 Task: In the Company uoregon.edu, schedule a meeting with title: 'Collaborative Discussion', Select date: '28 September, 2023', select start time: 3:00:PM. Add location on call (786) 555-4415 with meeting description: For further discussion on products, kindly join the meeting. Add attendees from company's contact and save.. Logged in from softage.10@softage.net
Action: Mouse moved to (91, 74)
Screenshot: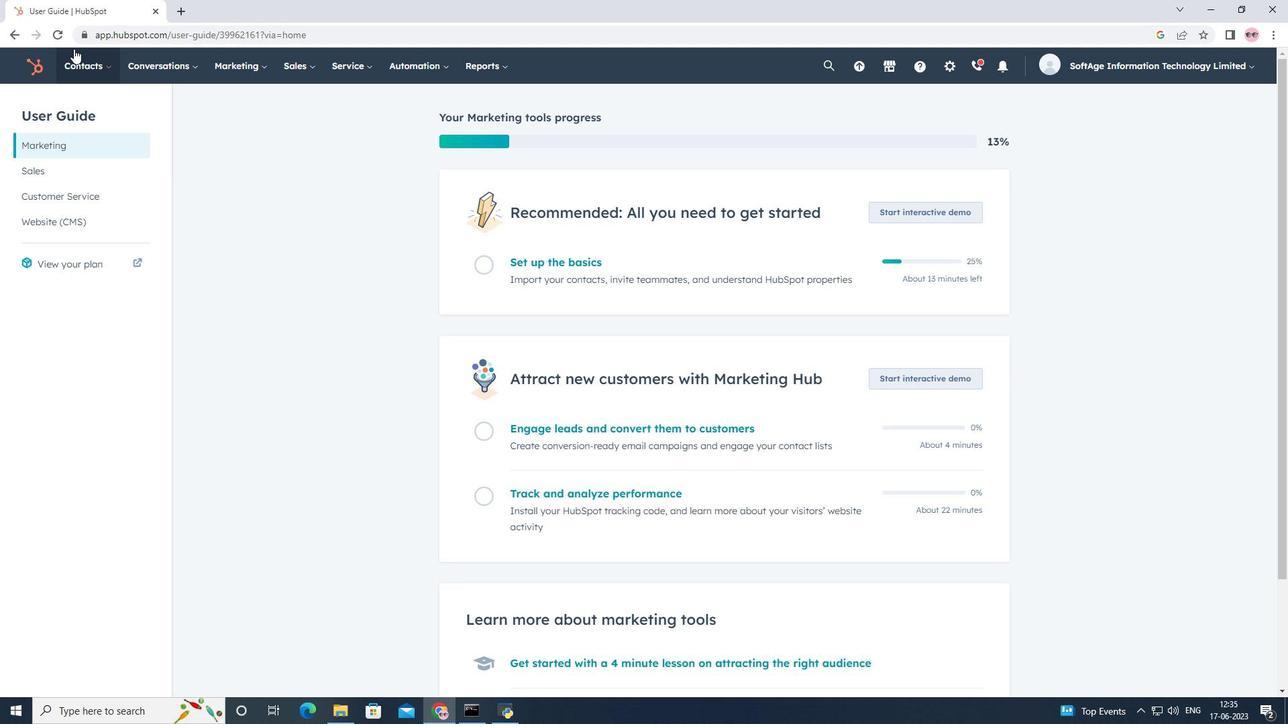 
Action: Mouse pressed left at (91, 74)
Screenshot: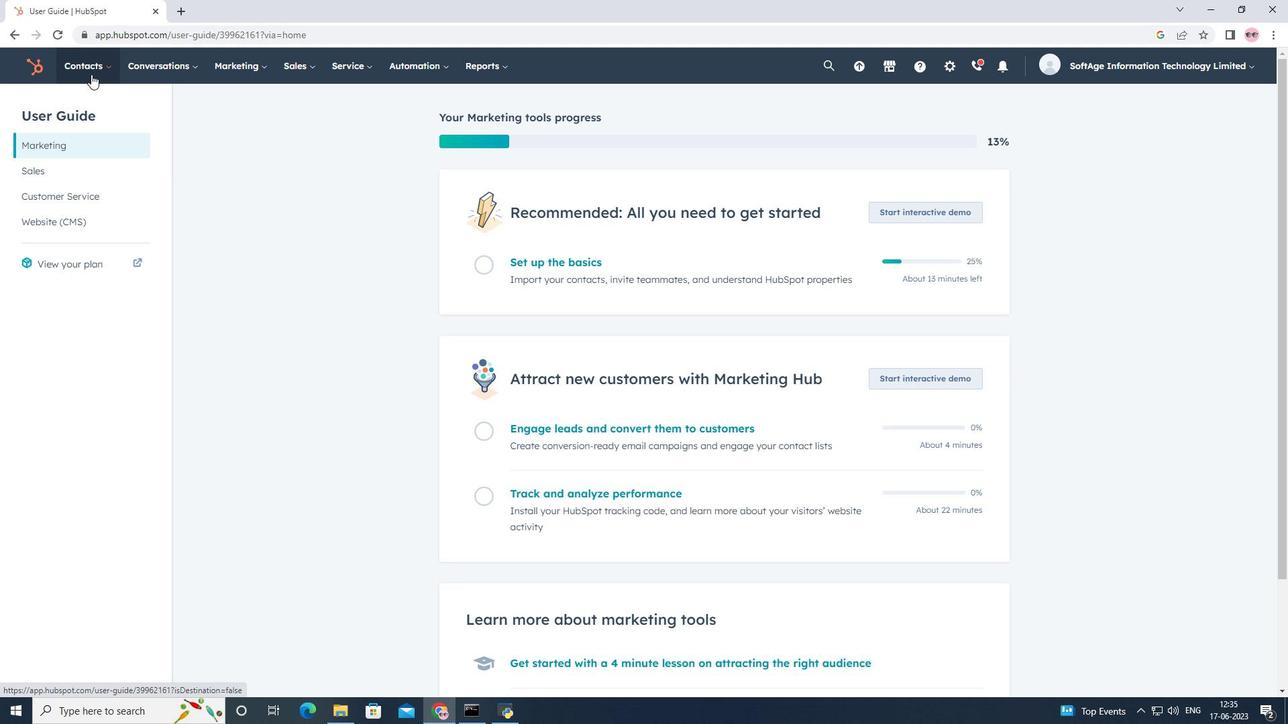 
Action: Mouse moved to (104, 128)
Screenshot: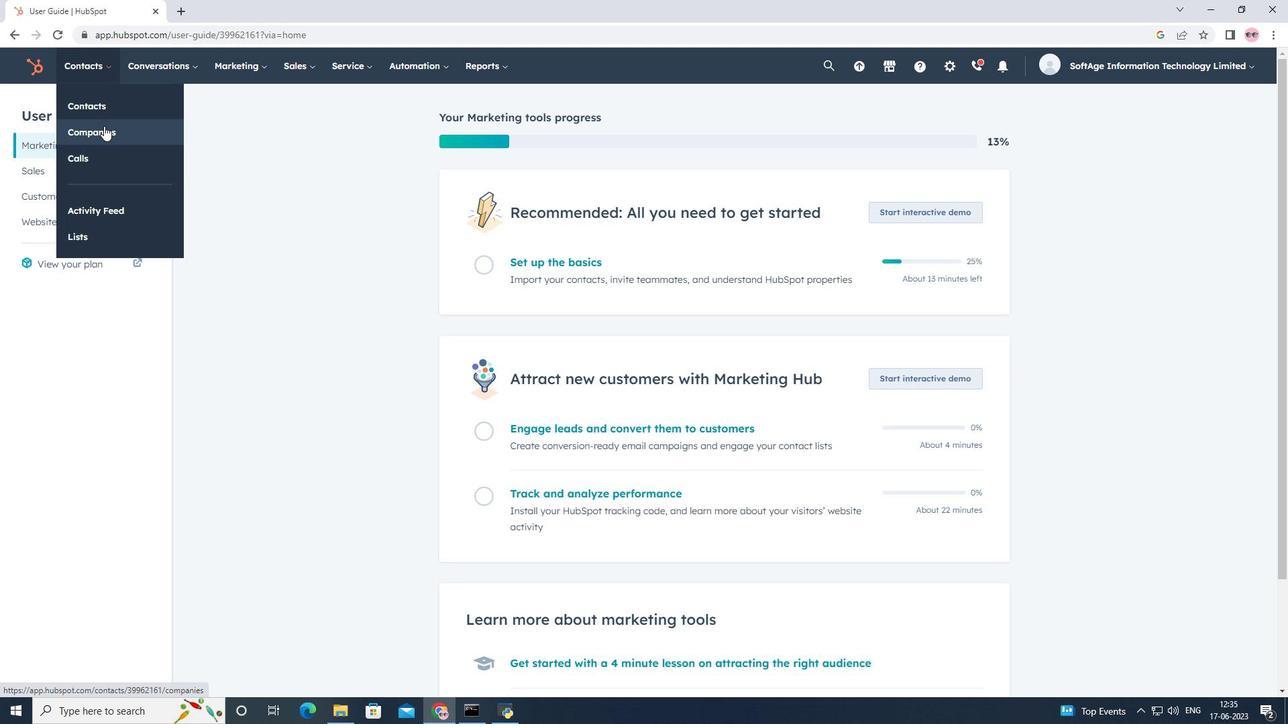 
Action: Mouse pressed left at (104, 128)
Screenshot: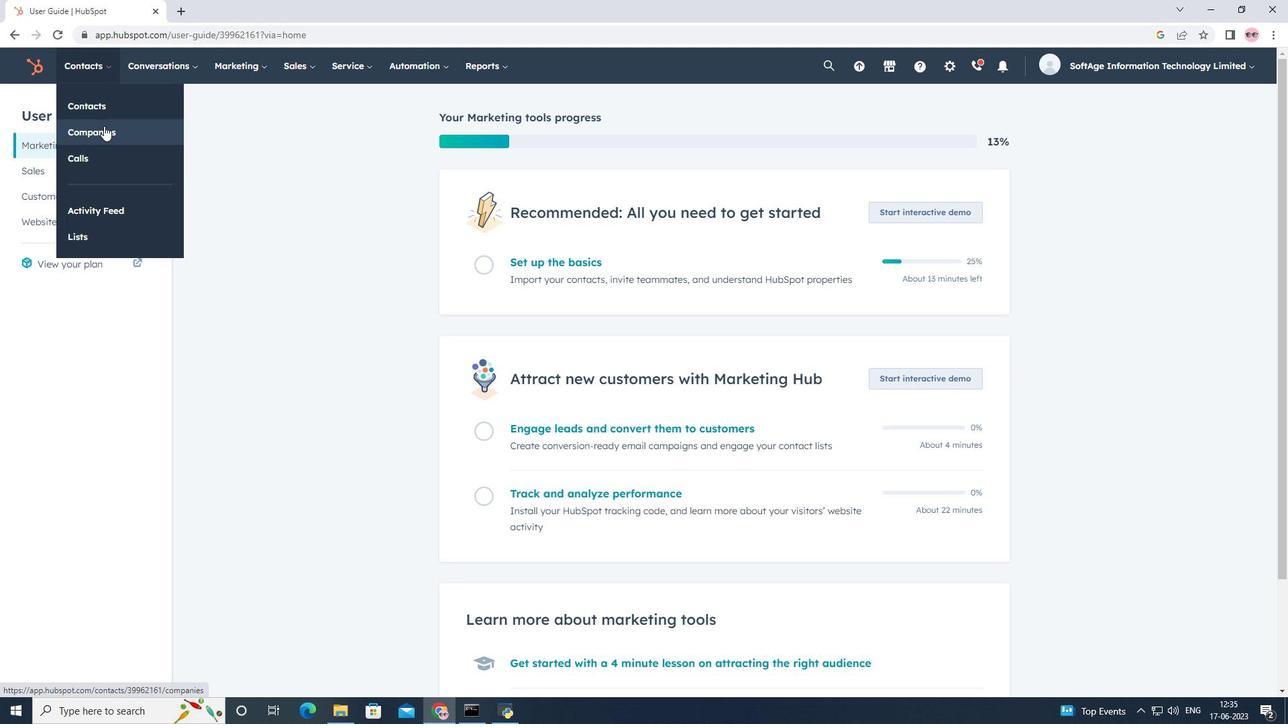 
Action: Mouse moved to (120, 219)
Screenshot: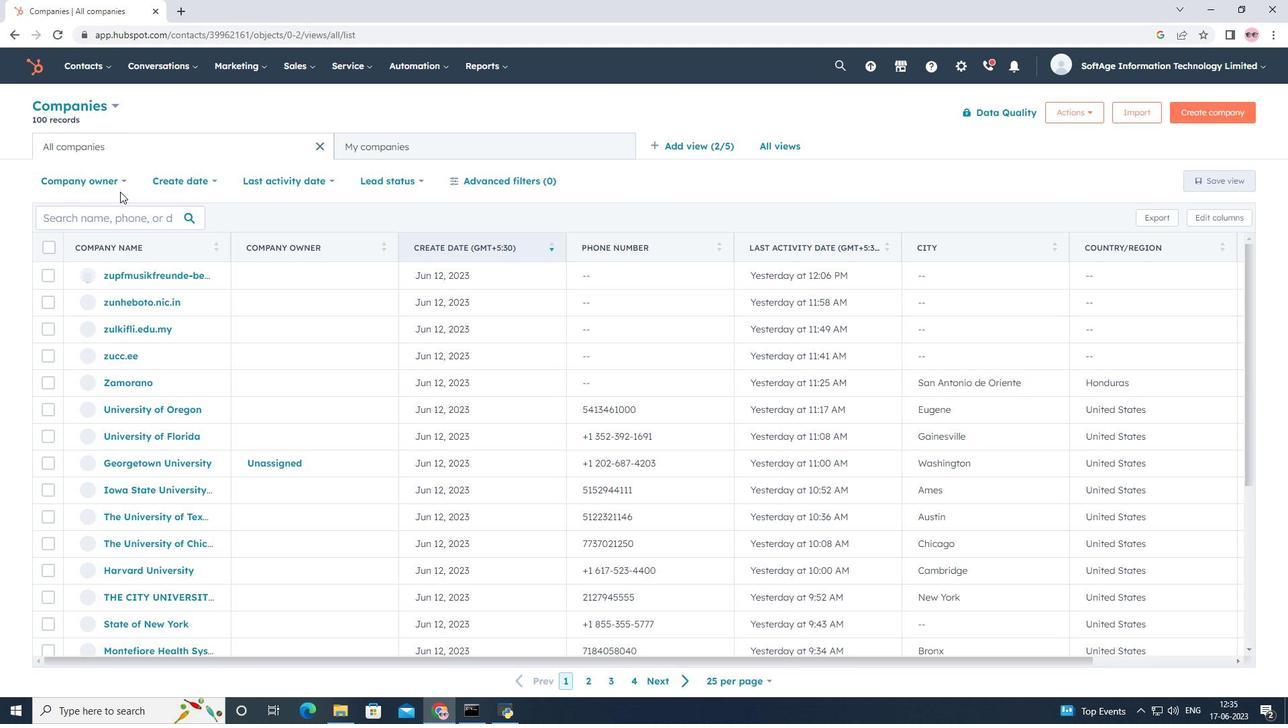 
Action: Mouse pressed left at (120, 219)
Screenshot: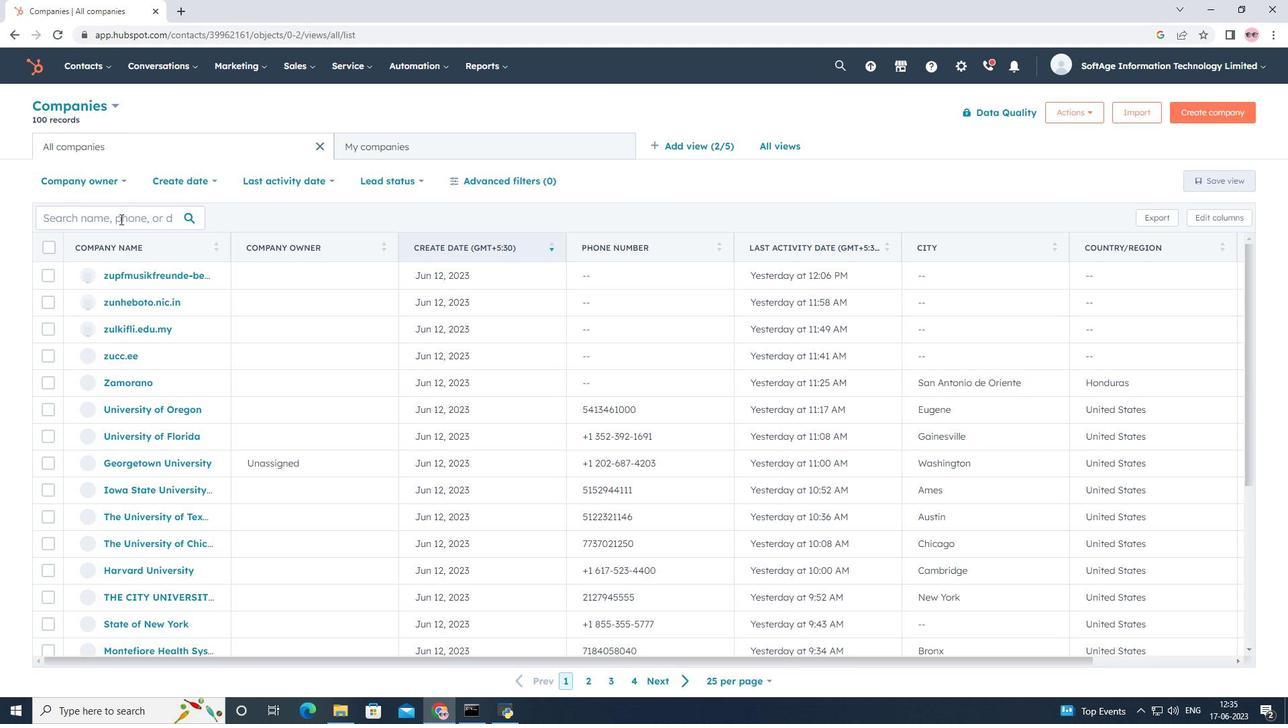 
Action: Key pressed <Key.shift>Uoregon.edu
Screenshot: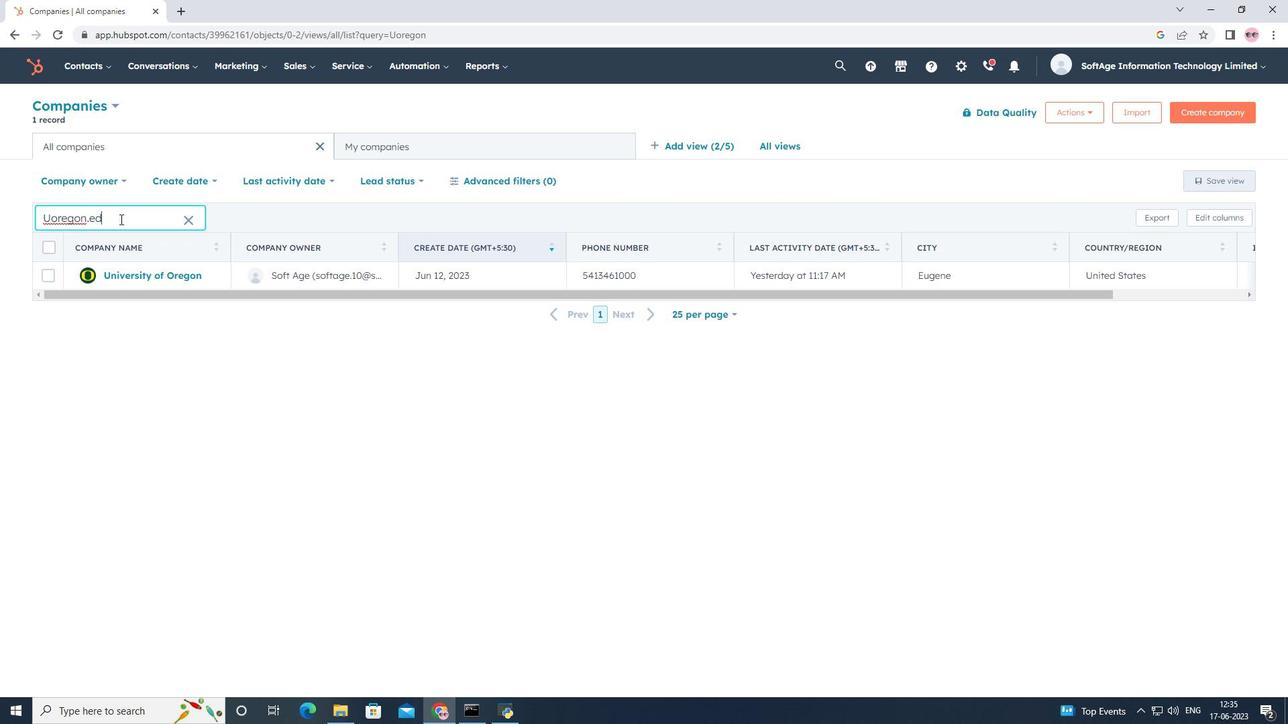 
Action: Mouse moved to (119, 275)
Screenshot: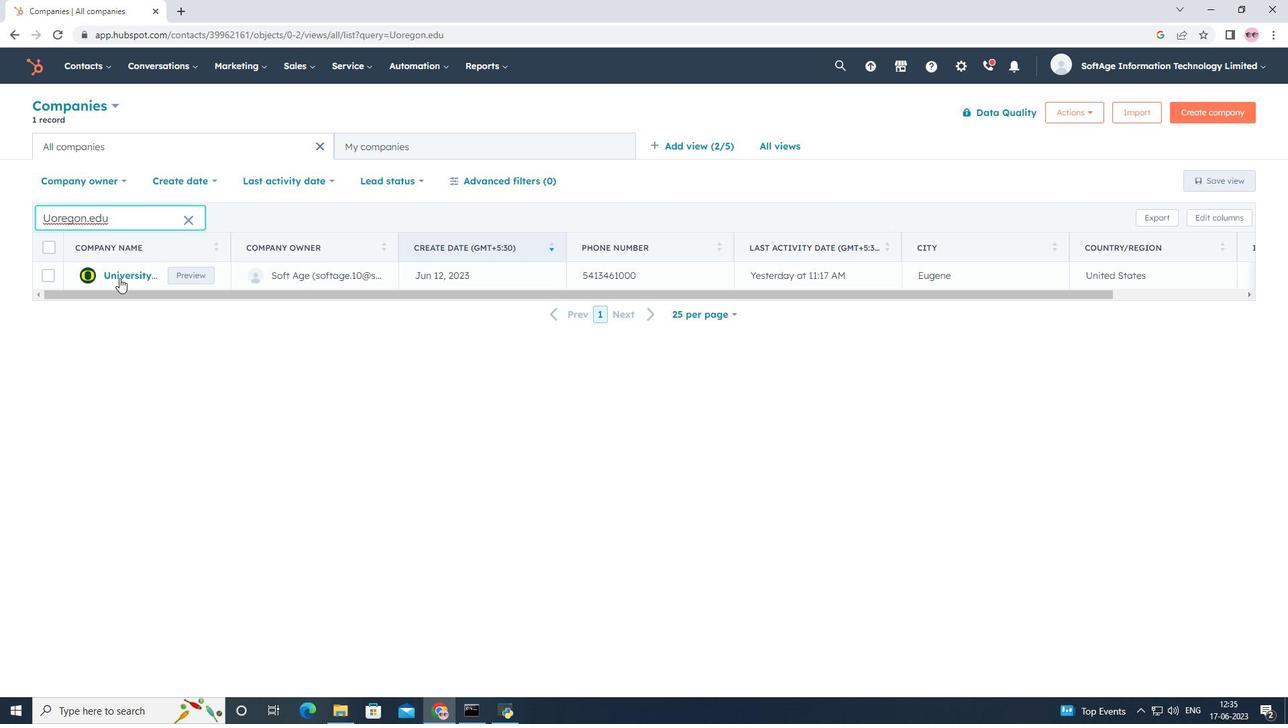 
Action: Mouse pressed left at (119, 275)
Screenshot: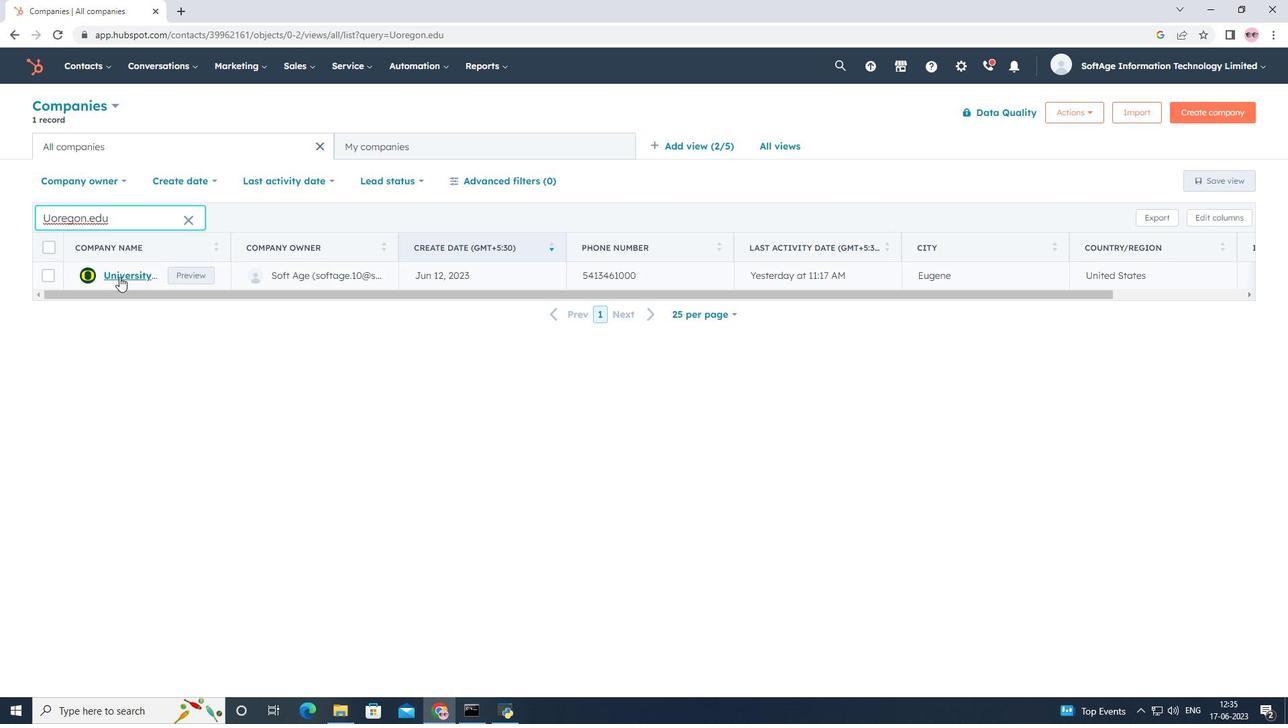 
Action: Mouse moved to (216, 232)
Screenshot: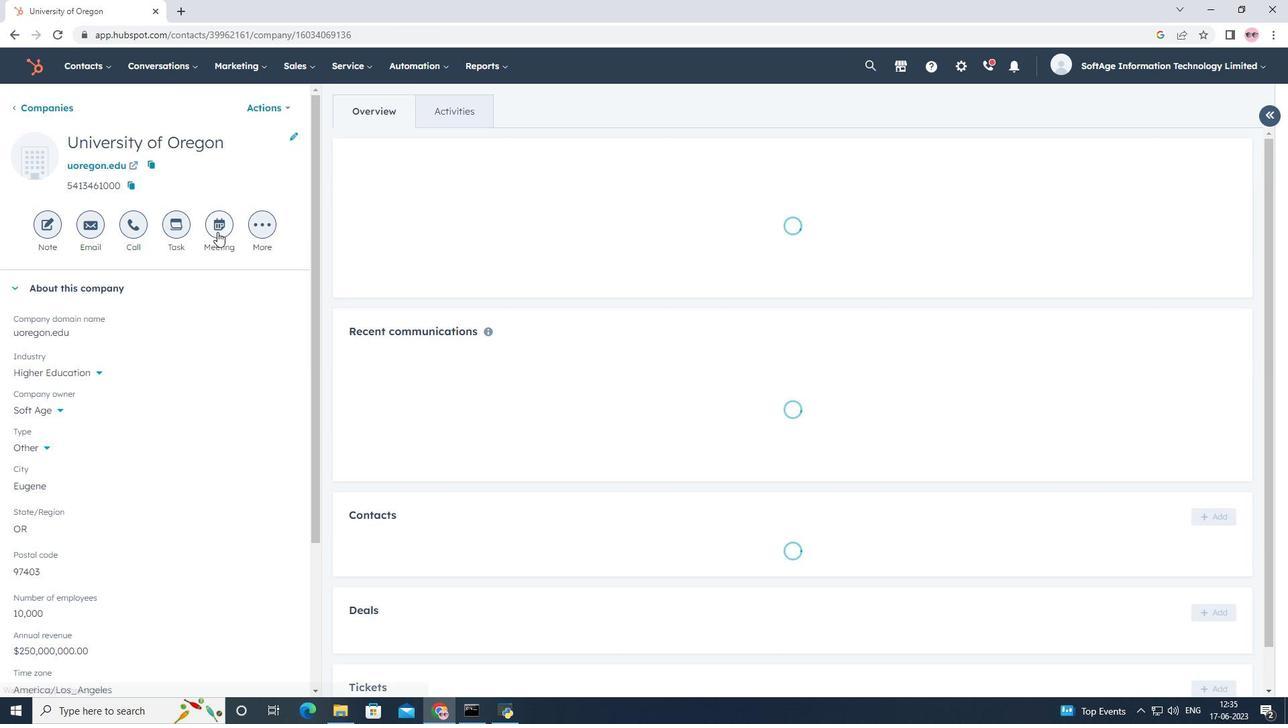 
Action: Mouse pressed left at (216, 232)
Screenshot: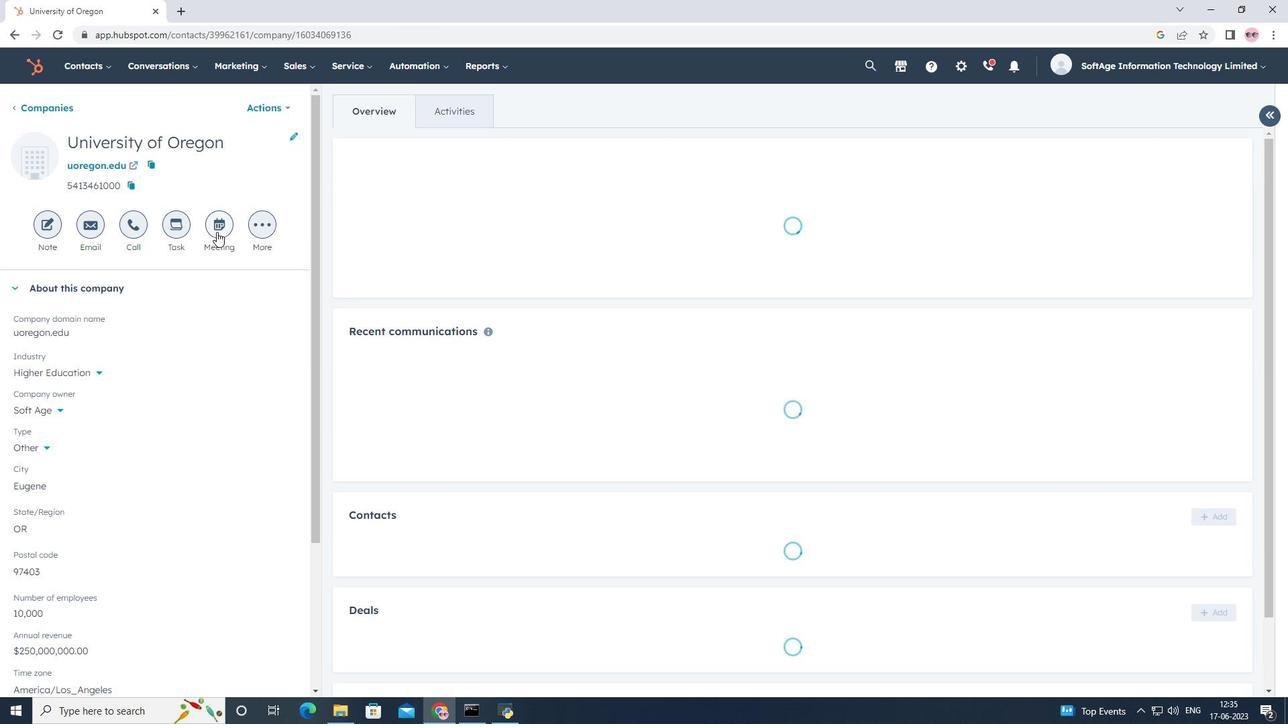 
Action: Mouse moved to (289, 215)
Screenshot: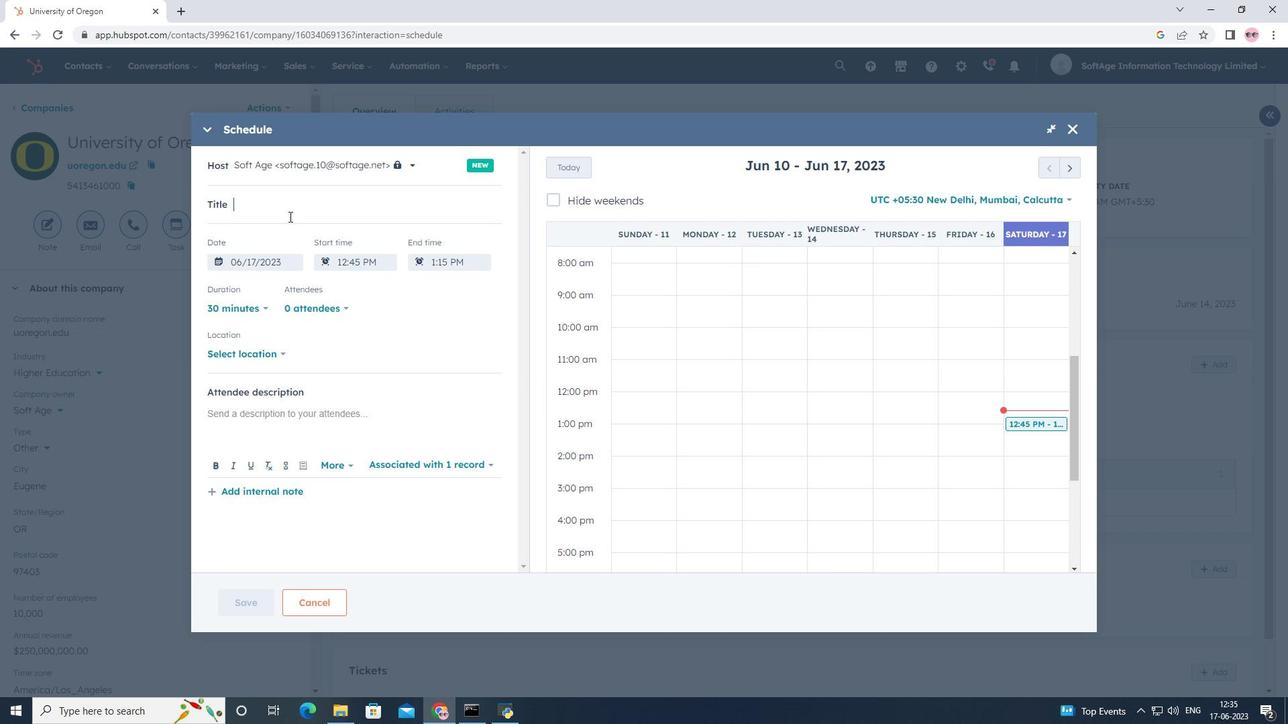 
Action: Mouse pressed left at (289, 215)
Screenshot: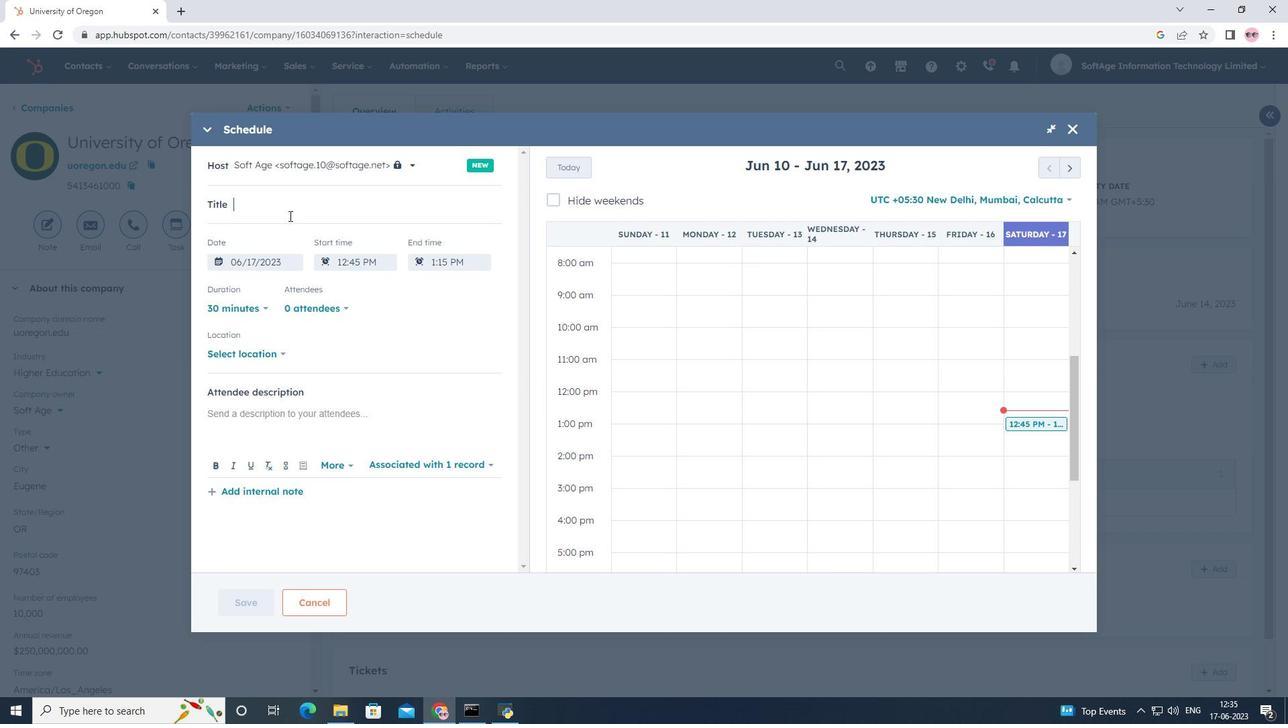 
Action: Key pressed <Key.shift>Collaborative<Key.space><Key.shift>discussion
Screenshot: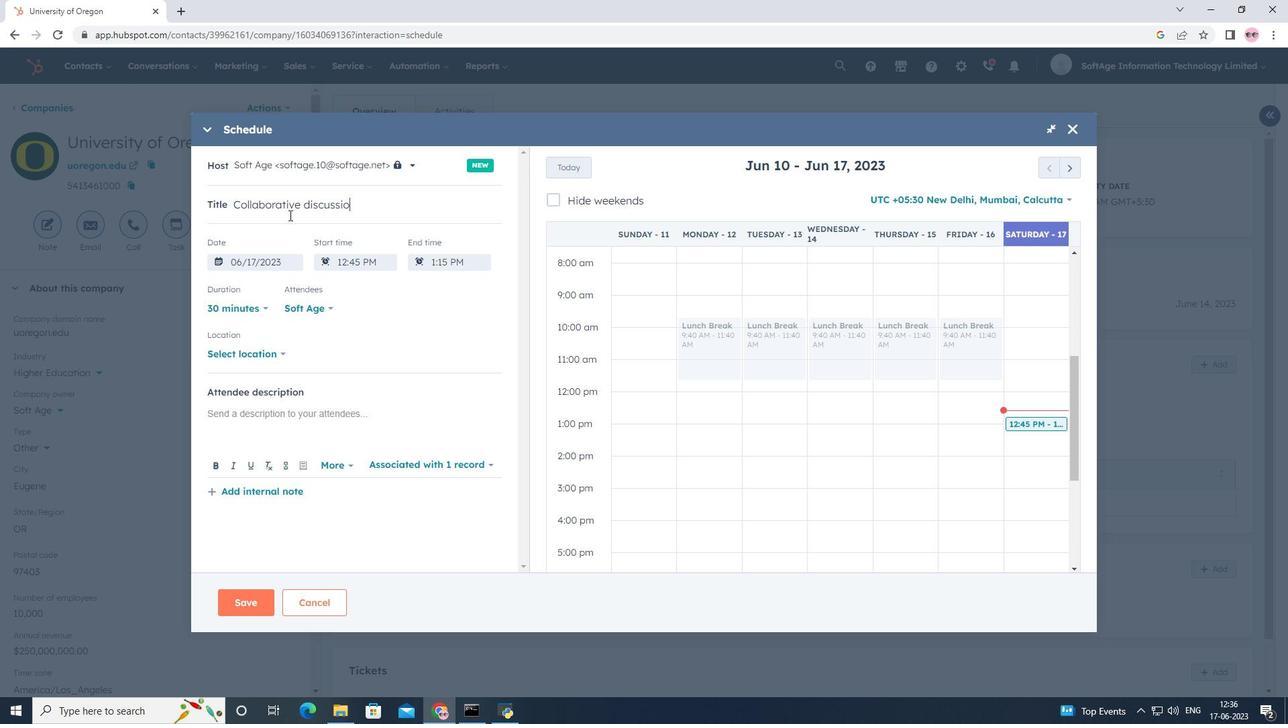
Action: Mouse moved to (1063, 164)
Screenshot: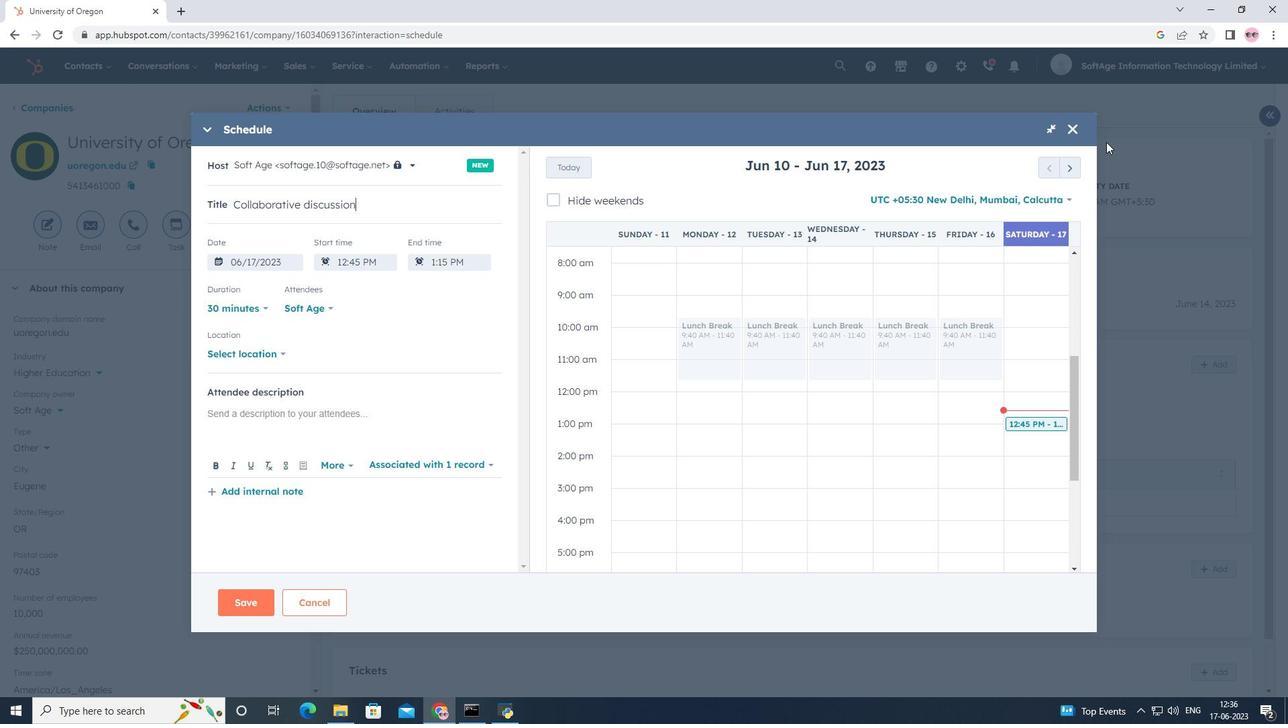 
Action: Mouse pressed left at (1063, 164)
Screenshot: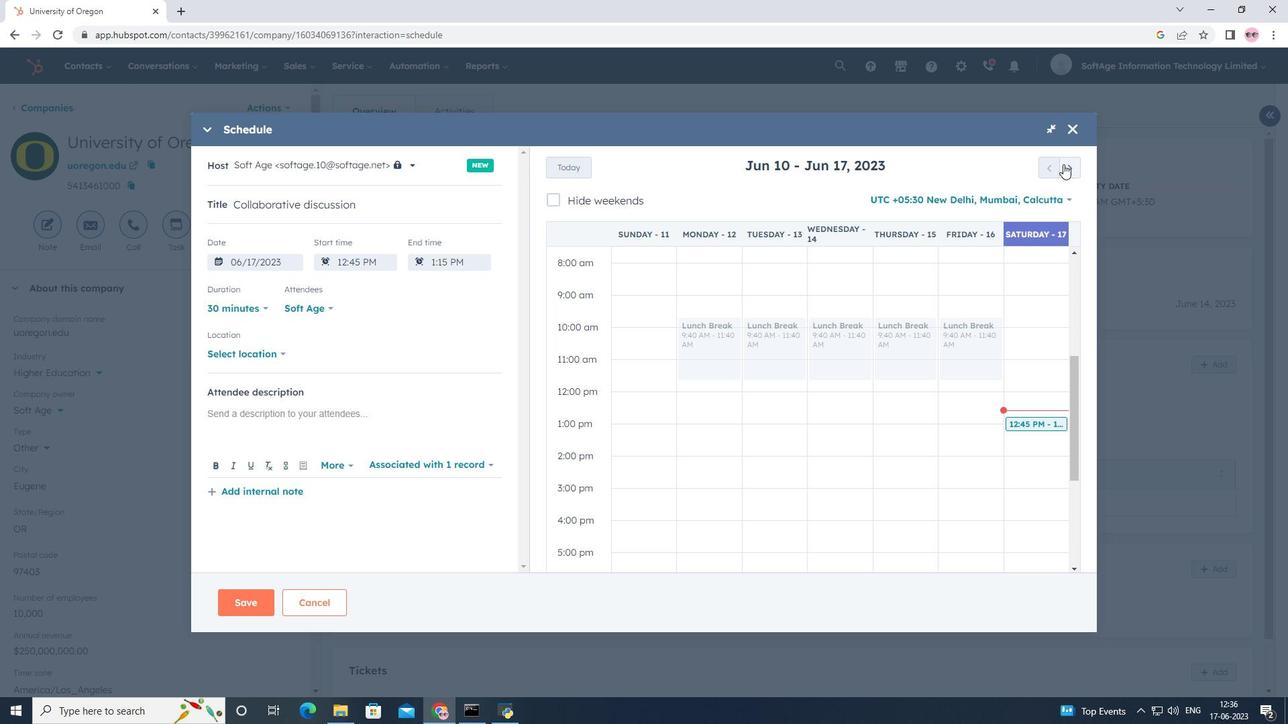 
Action: Mouse pressed left at (1063, 164)
Screenshot: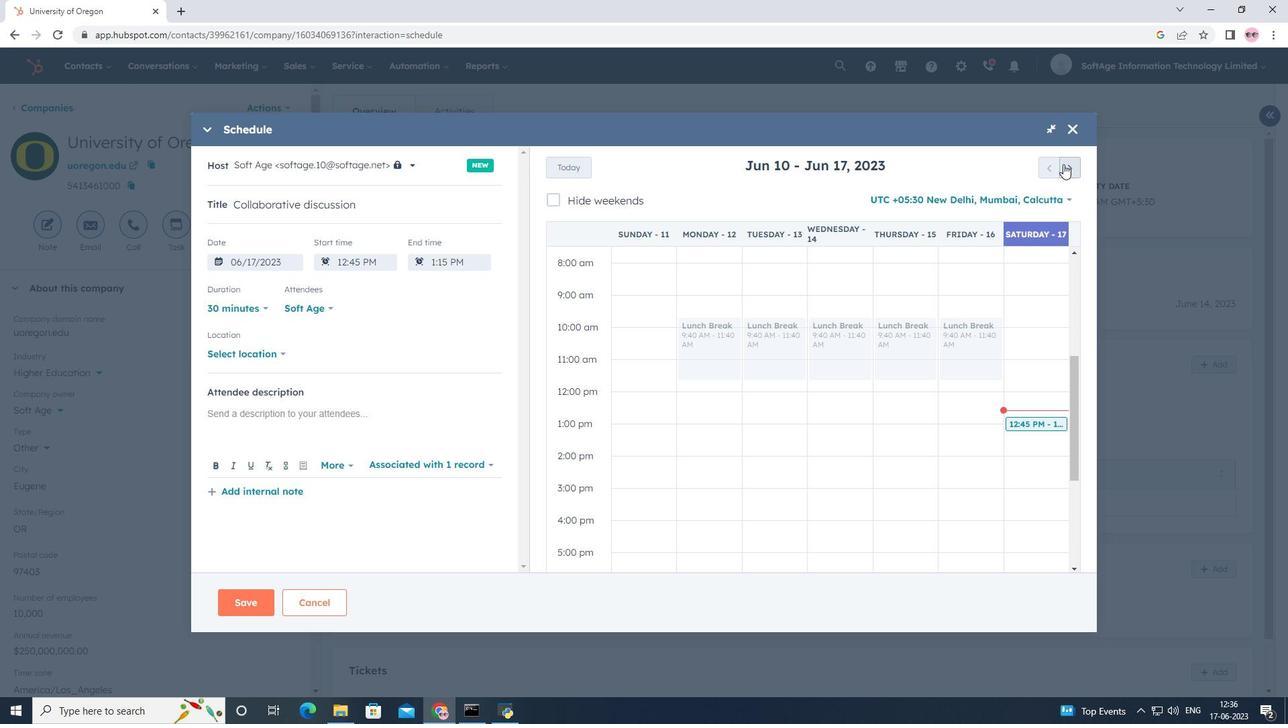 
Action: Mouse pressed left at (1063, 164)
Screenshot: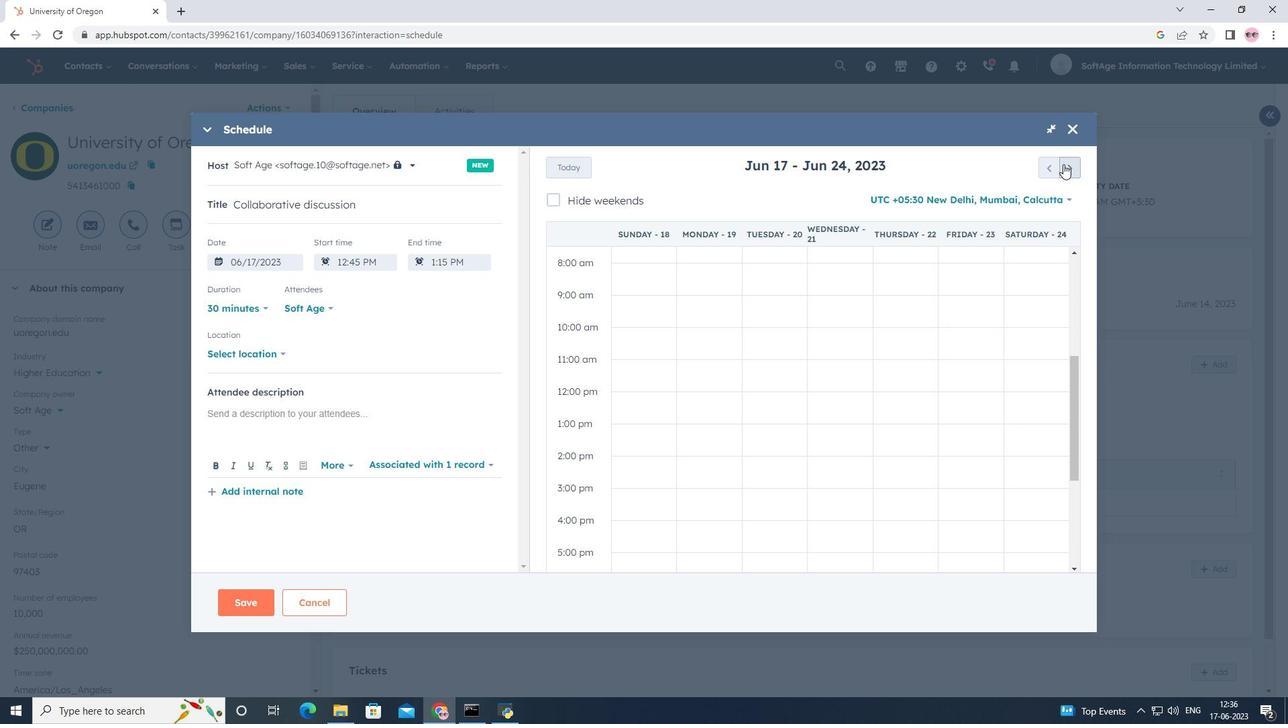 
Action: Mouse pressed left at (1063, 164)
Screenshot: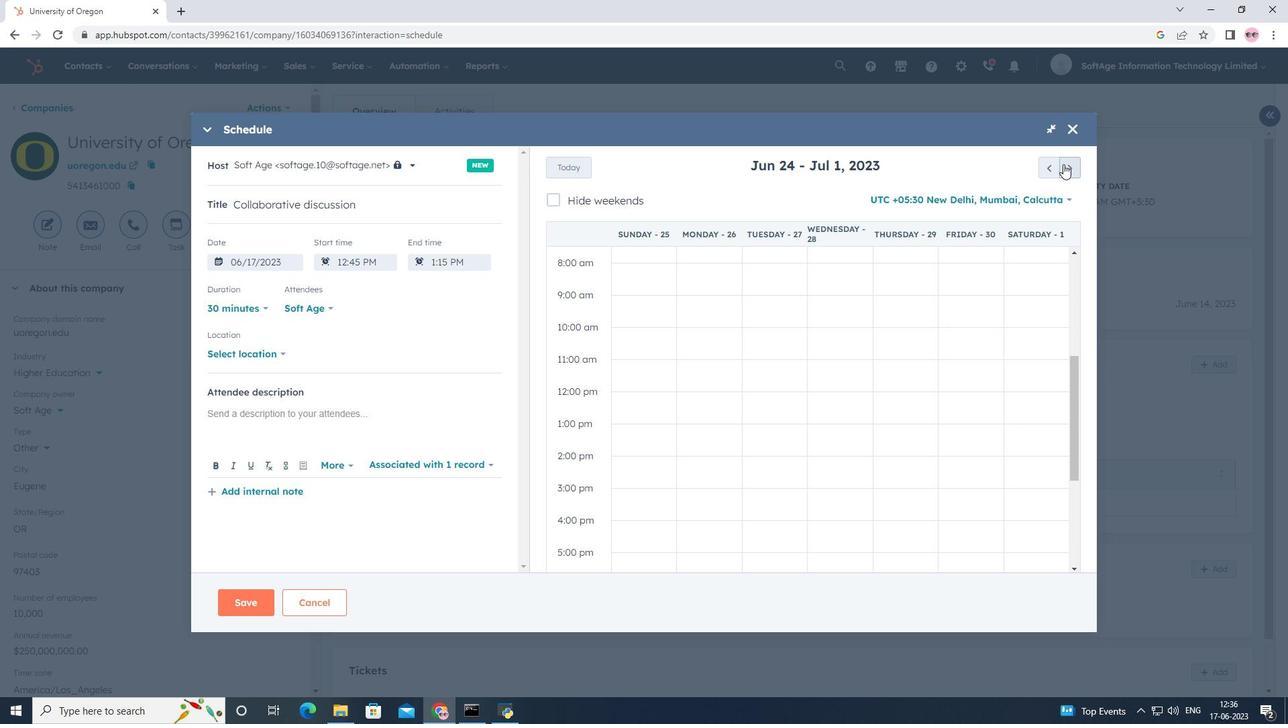 
Action: Mouse pressed left at (1063, 164)
Screenshot: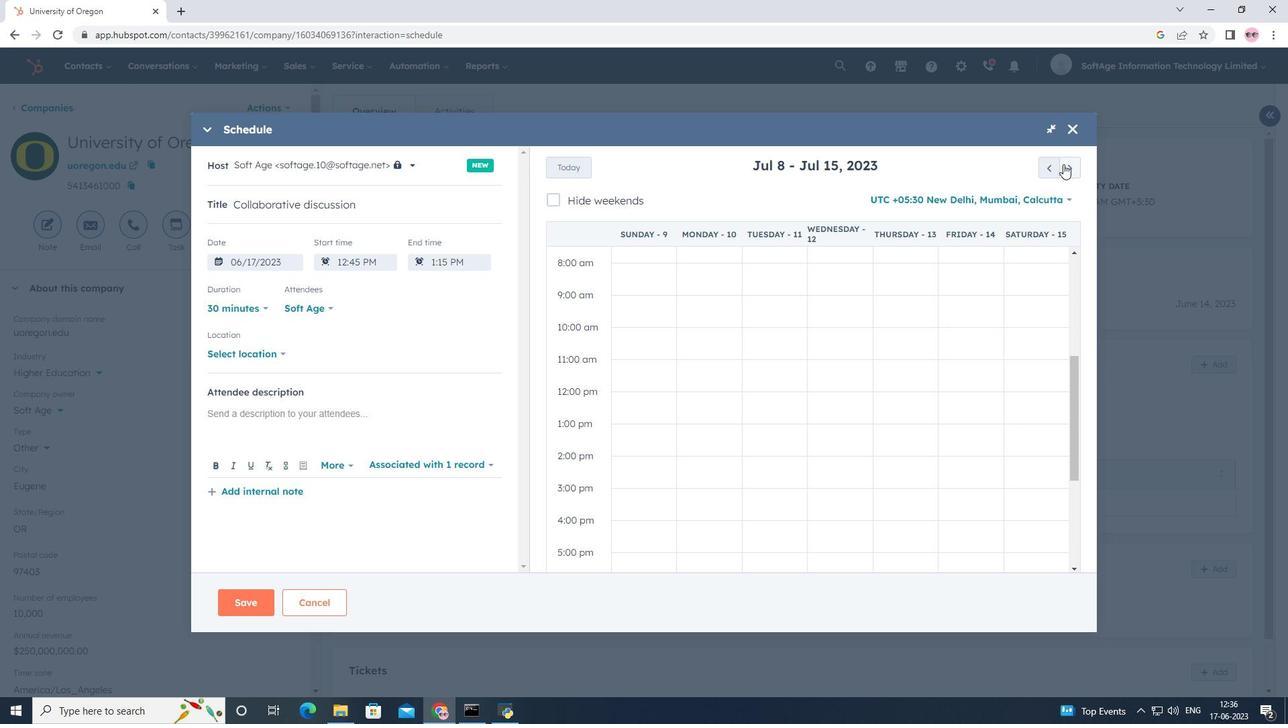
Action: Mouse pressed left at (1063, 164)
Screenshot: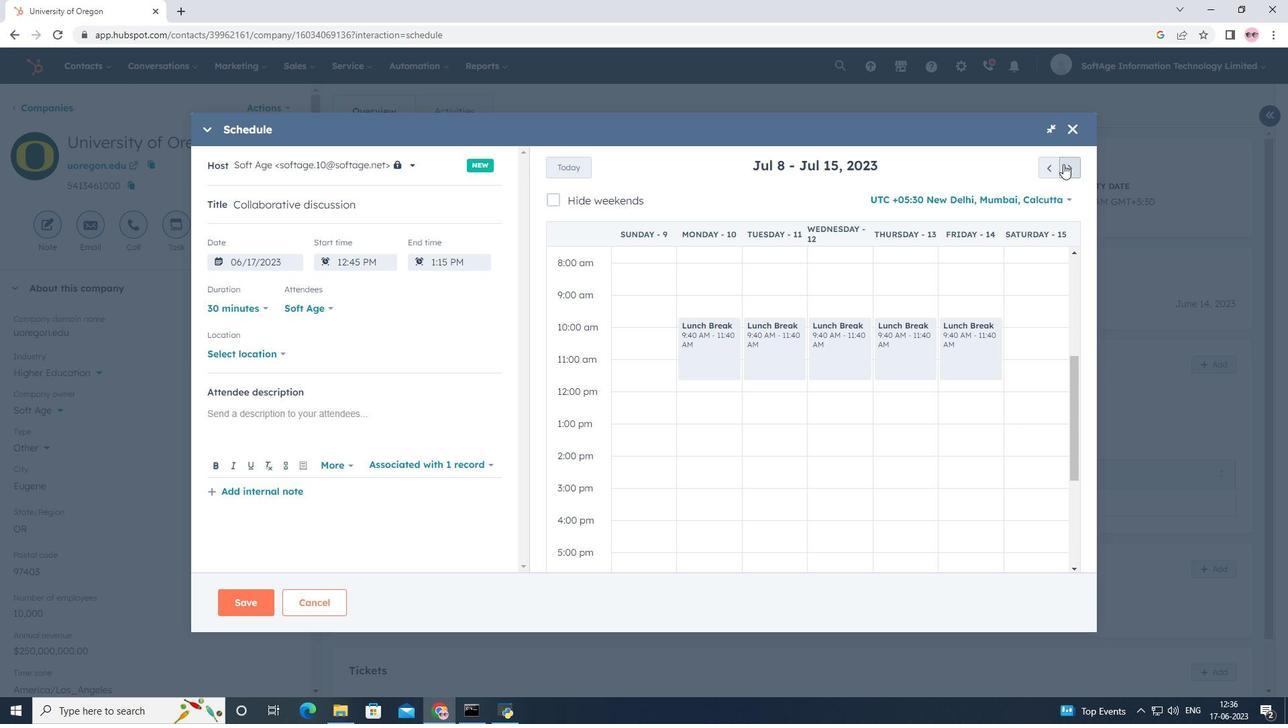 
Action: Mouse pressed left at (1063, 164)
Screenshot: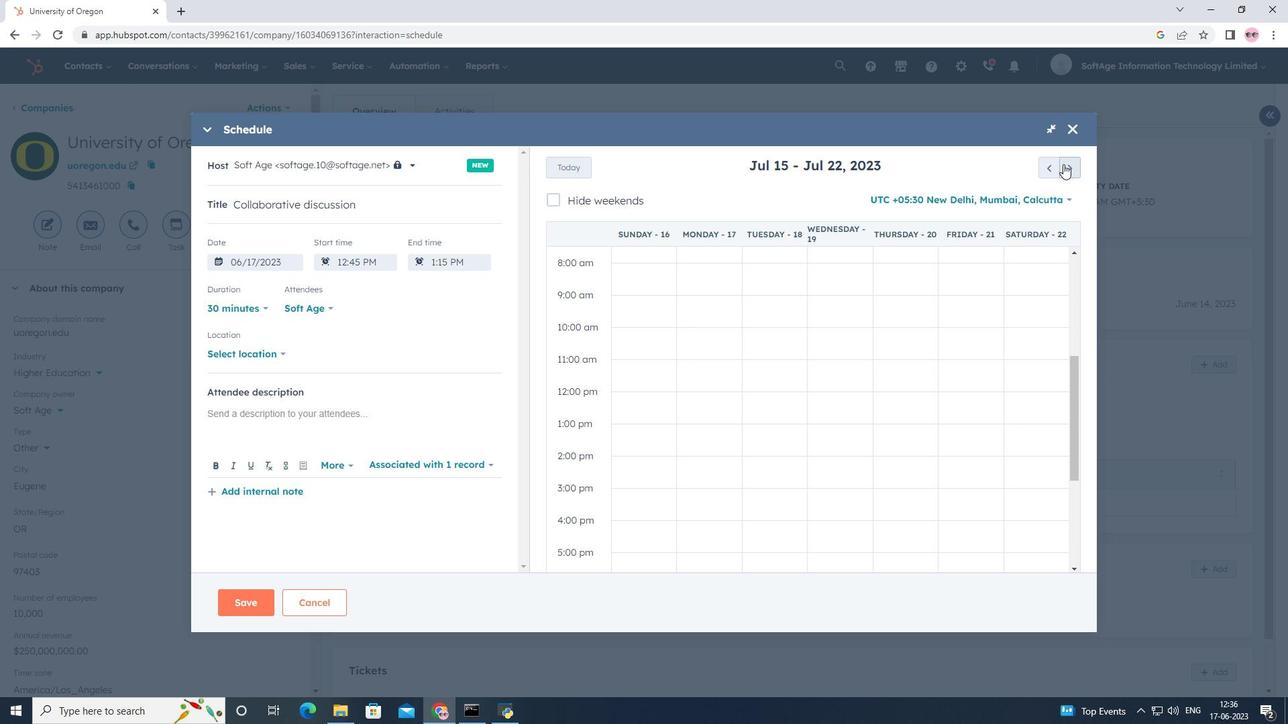 
Action: Mouse pressed left at (1063, 164)
Screenshot: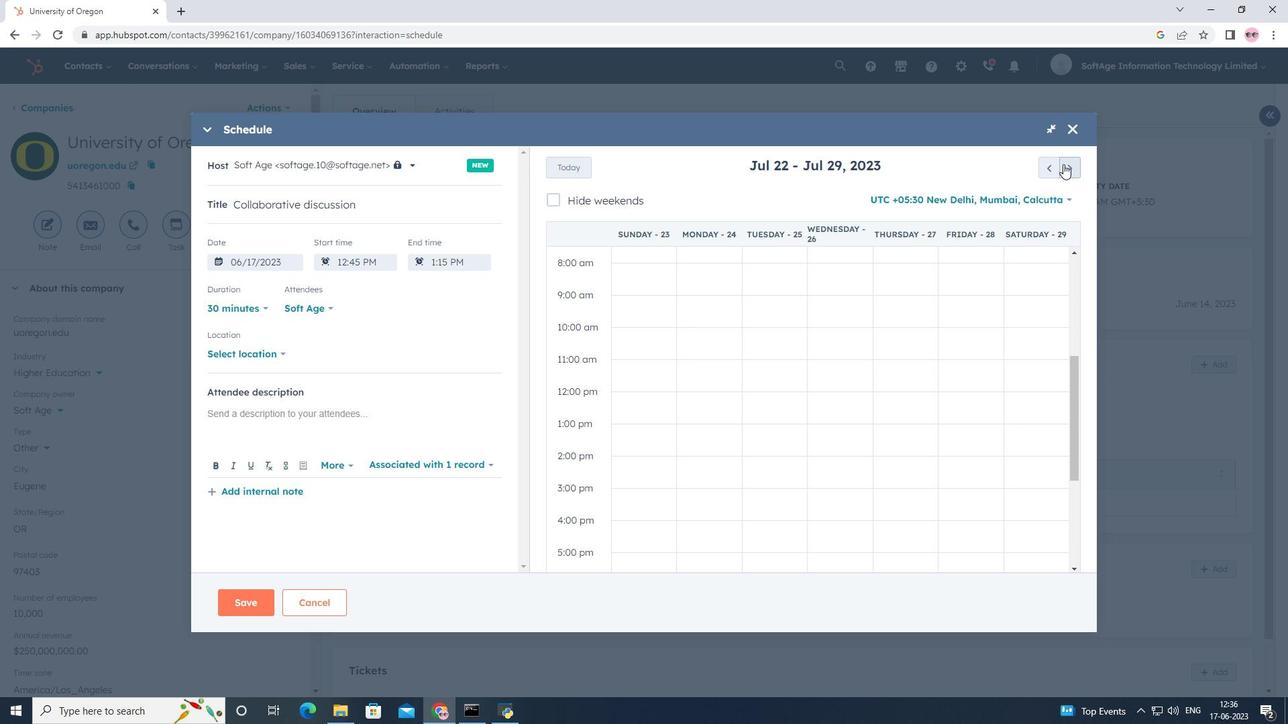 
Action: Mouse pressed left at (1063, 164)
Screenshot: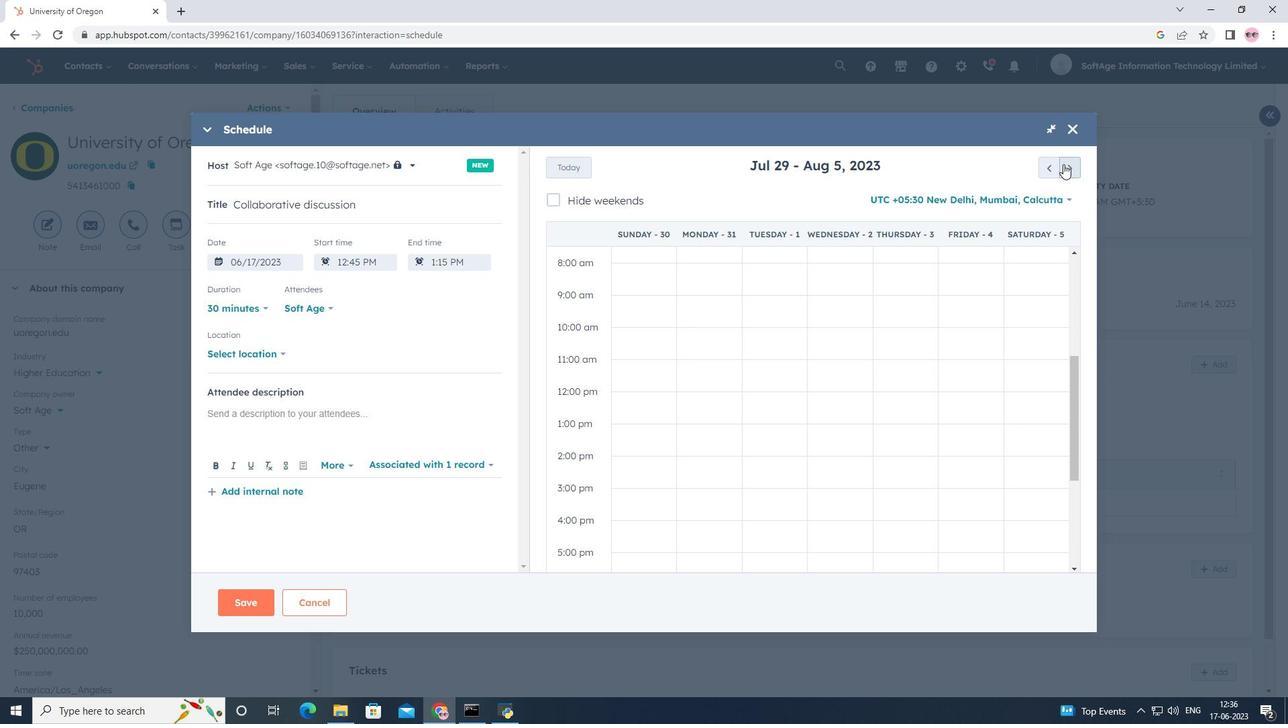 
Action: Mouse pressed left at (1063, 164)
Screenshot: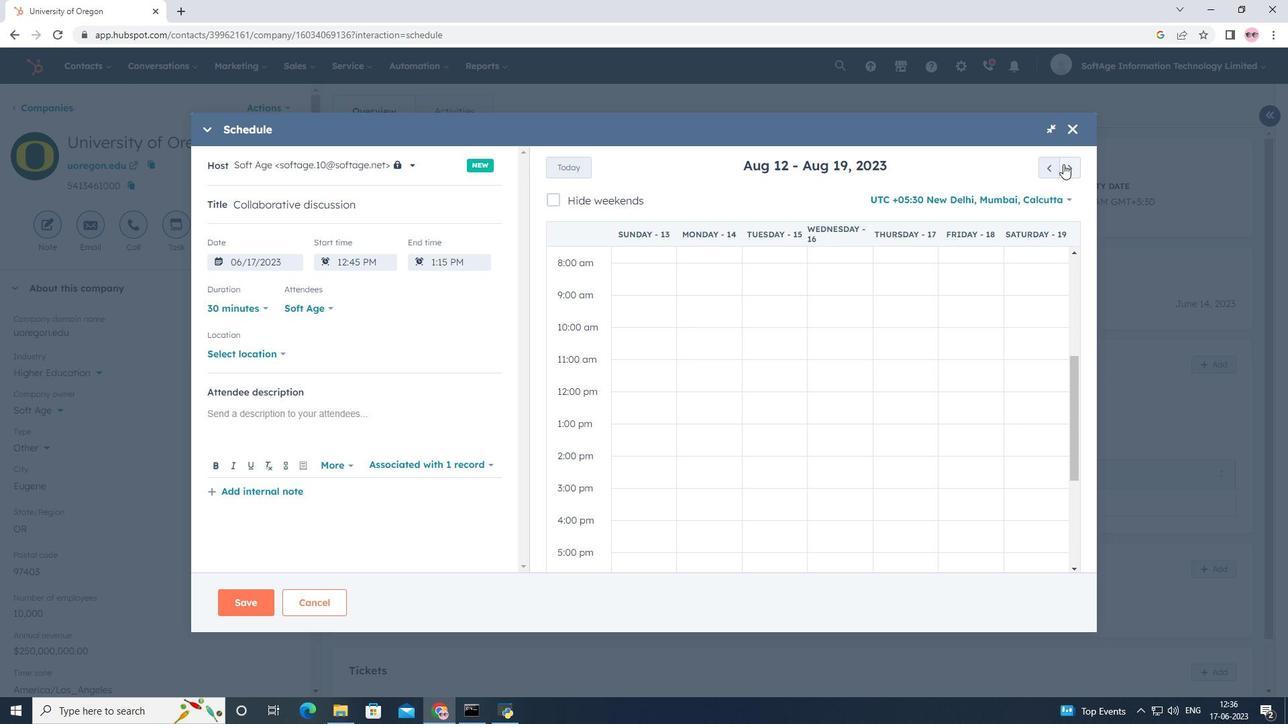 
Action: Mouse pressed left at (1063, 164)
Screenshot: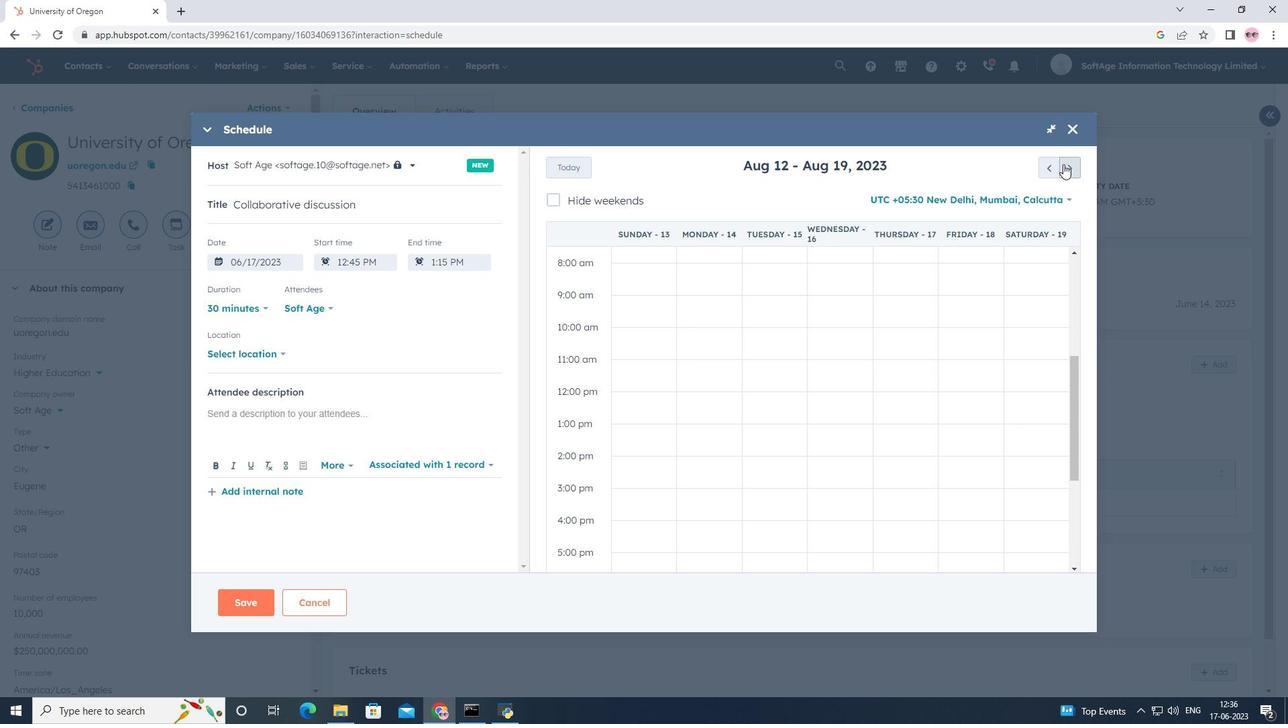 
Action: Mouse pressed left at (1063, 164)
Screenshot: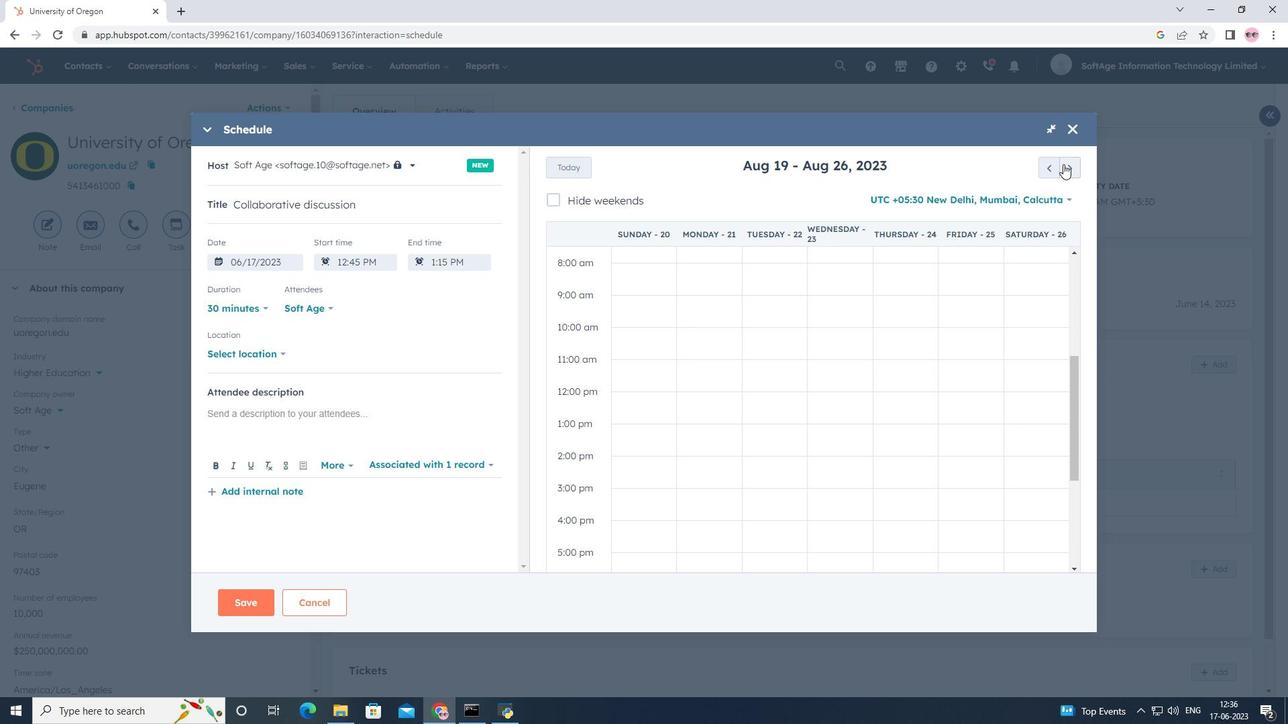 
Action: Mouse pressed left at (1063, 164)
Screenshot: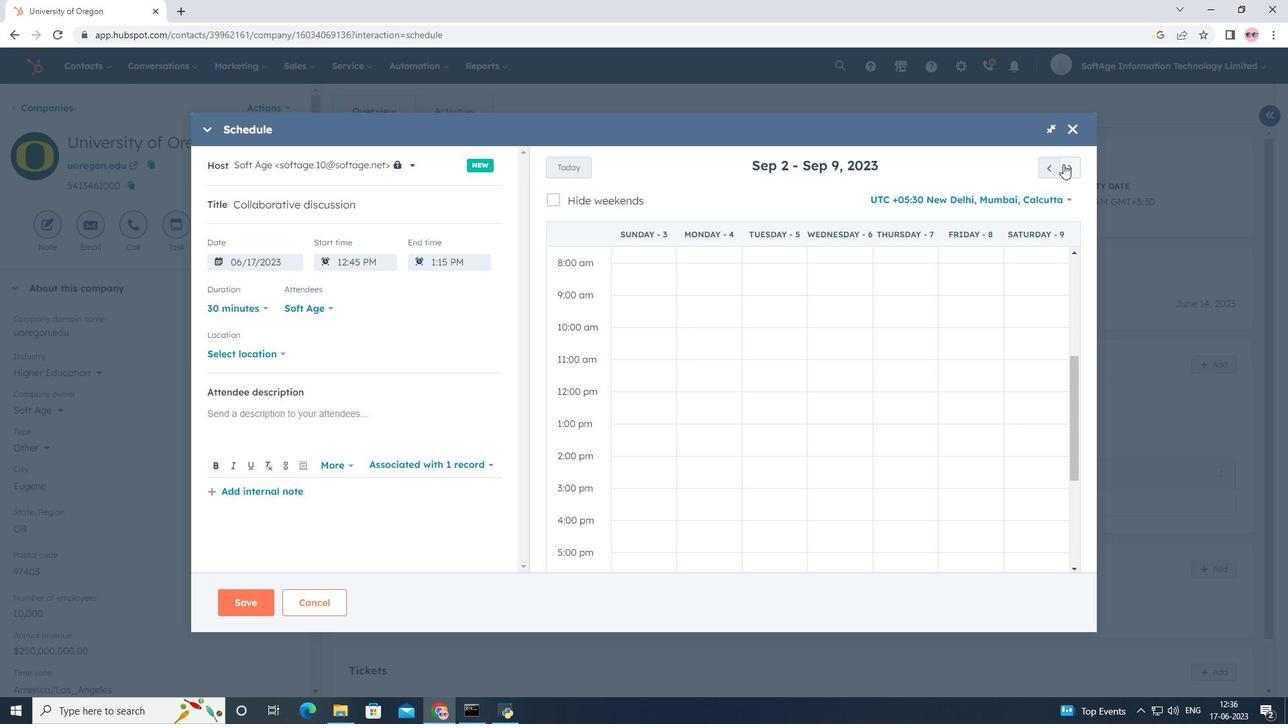 
Action: Mouse pressed left at (1063, 164)
Screenshot: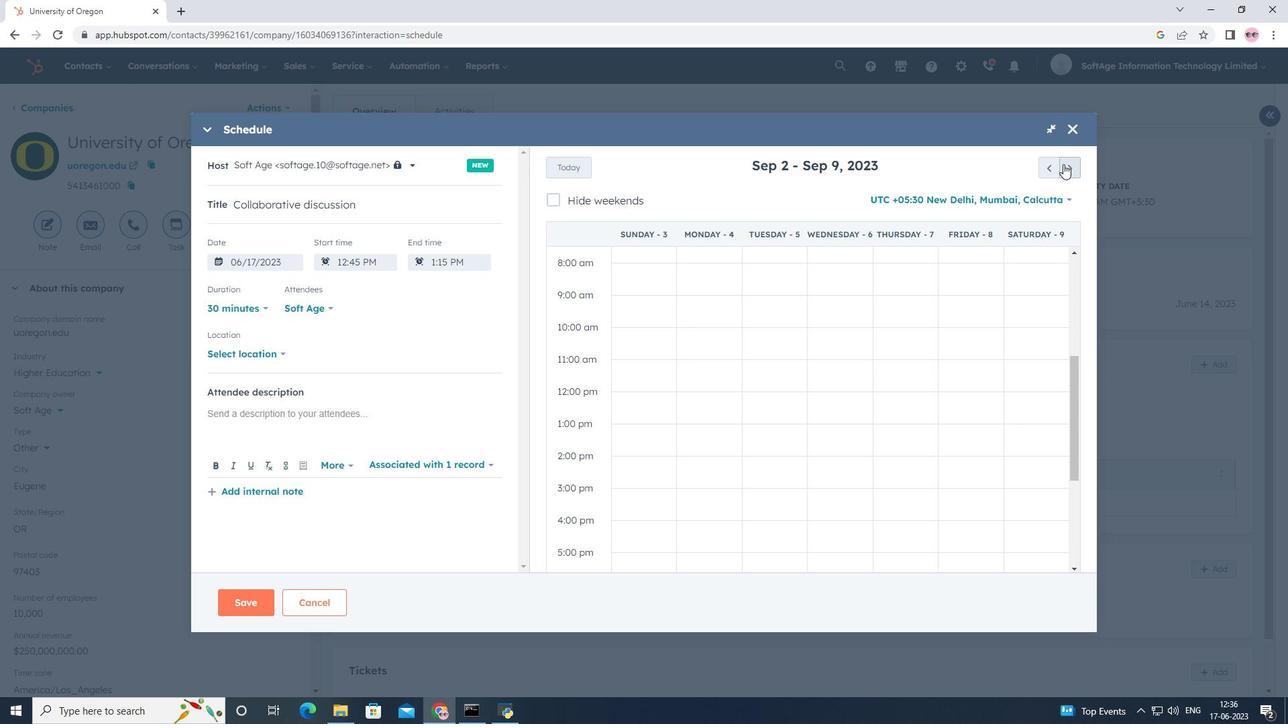 
Action: Mouse pressed left at (1063, 164)
Screenshot: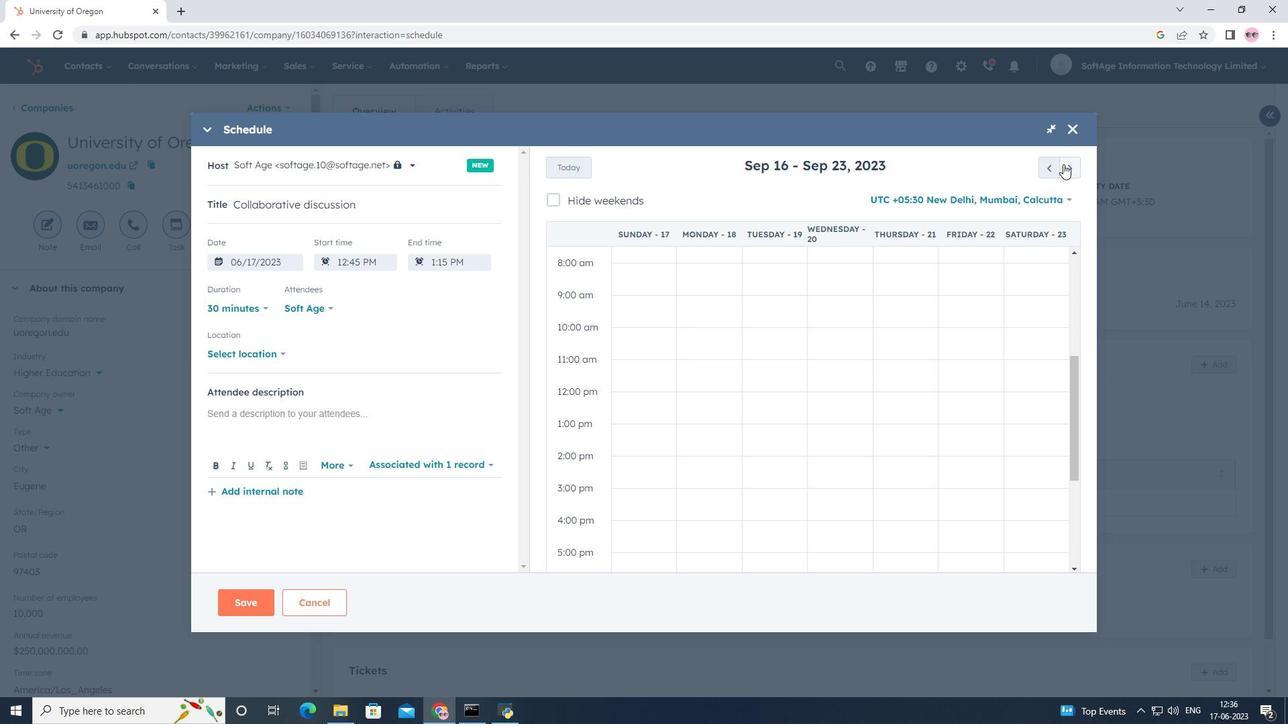 
Action: Mouse pressed left at (1063, 164)
Screenshot: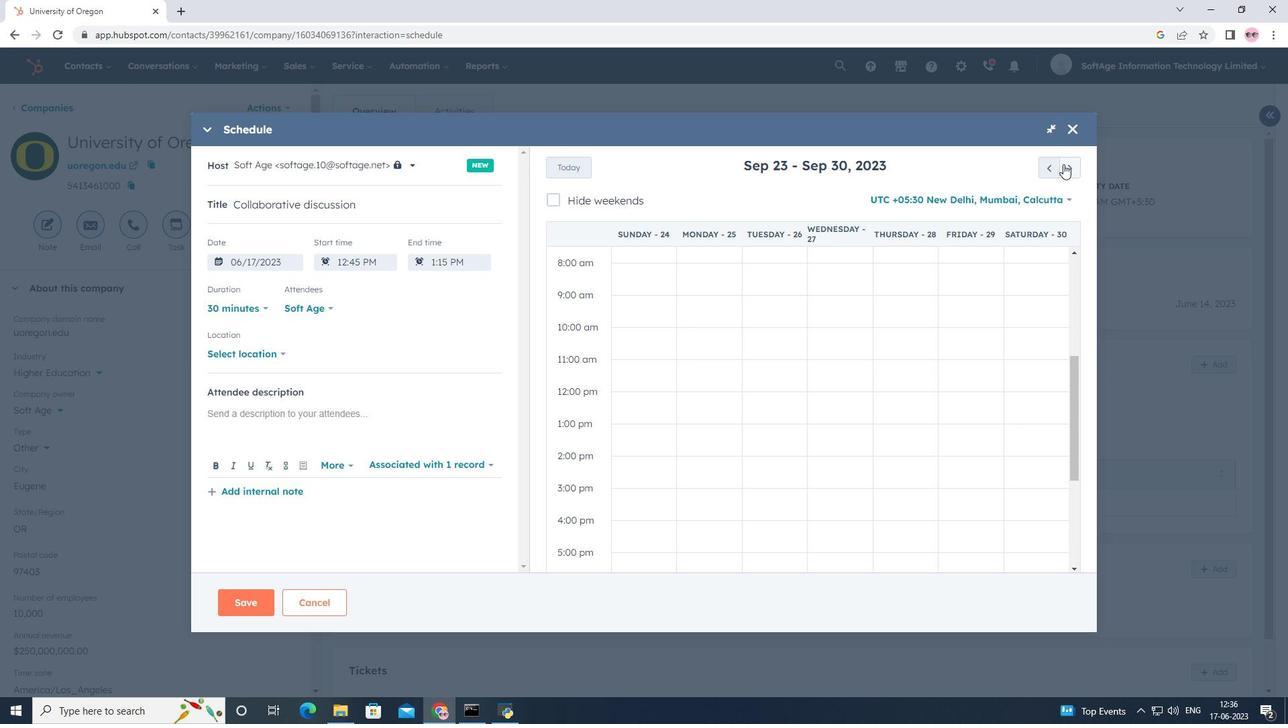 
Action: Mouse moved to (1053, 163)
Screenshot: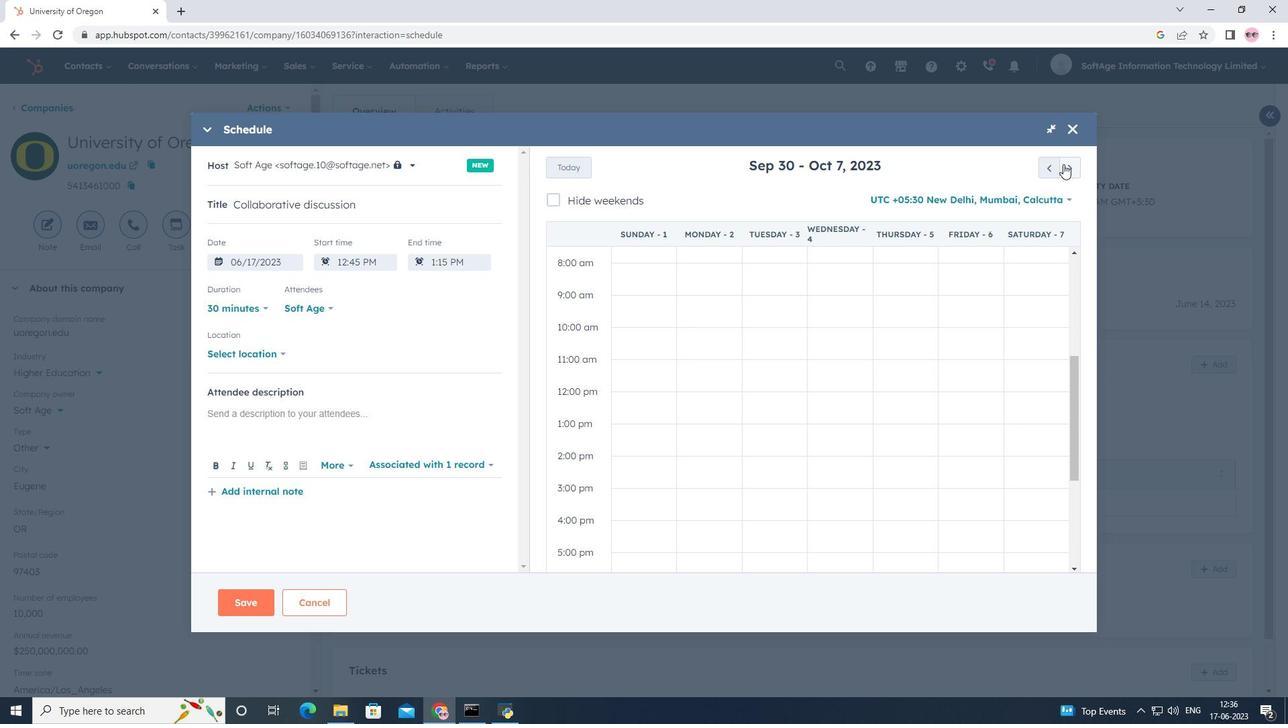 
Action: Mouse pressed left at (1053, 163)
Screenshot: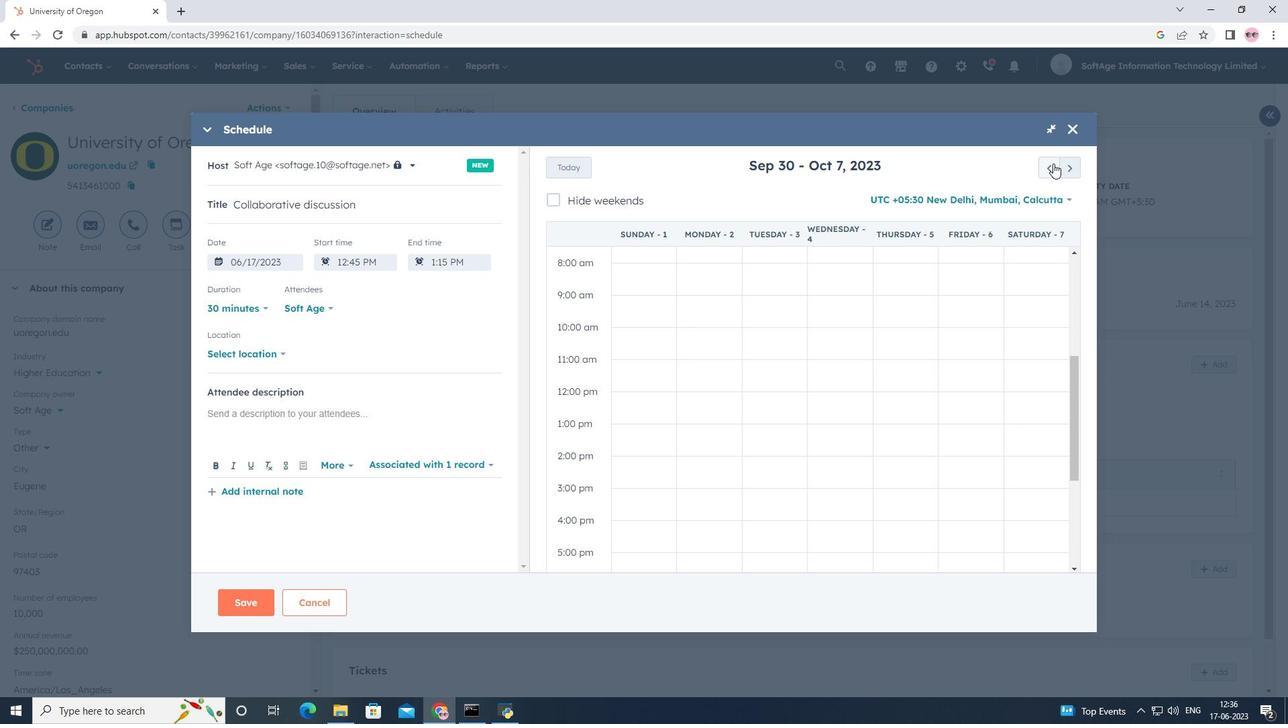 
Action: Mouse moved to (878, 493)
Screenshot: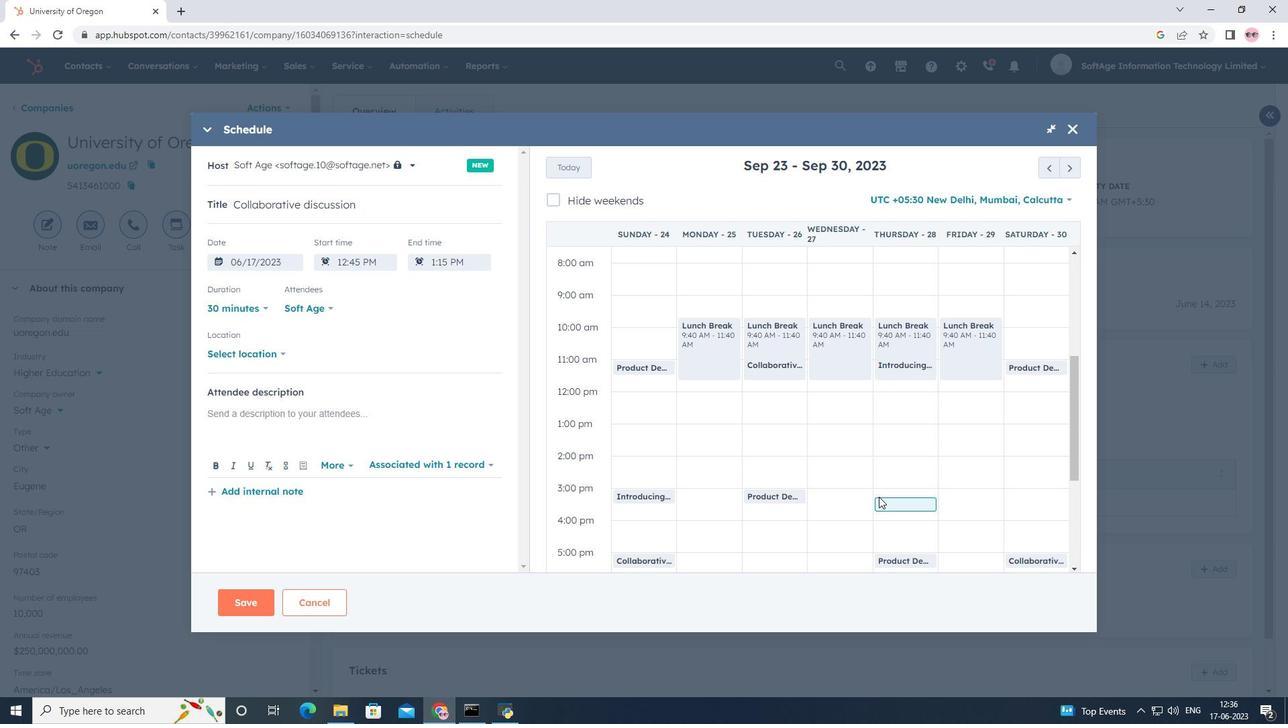 
Action: Mouse pressed left at (878, 493)
Screenshot: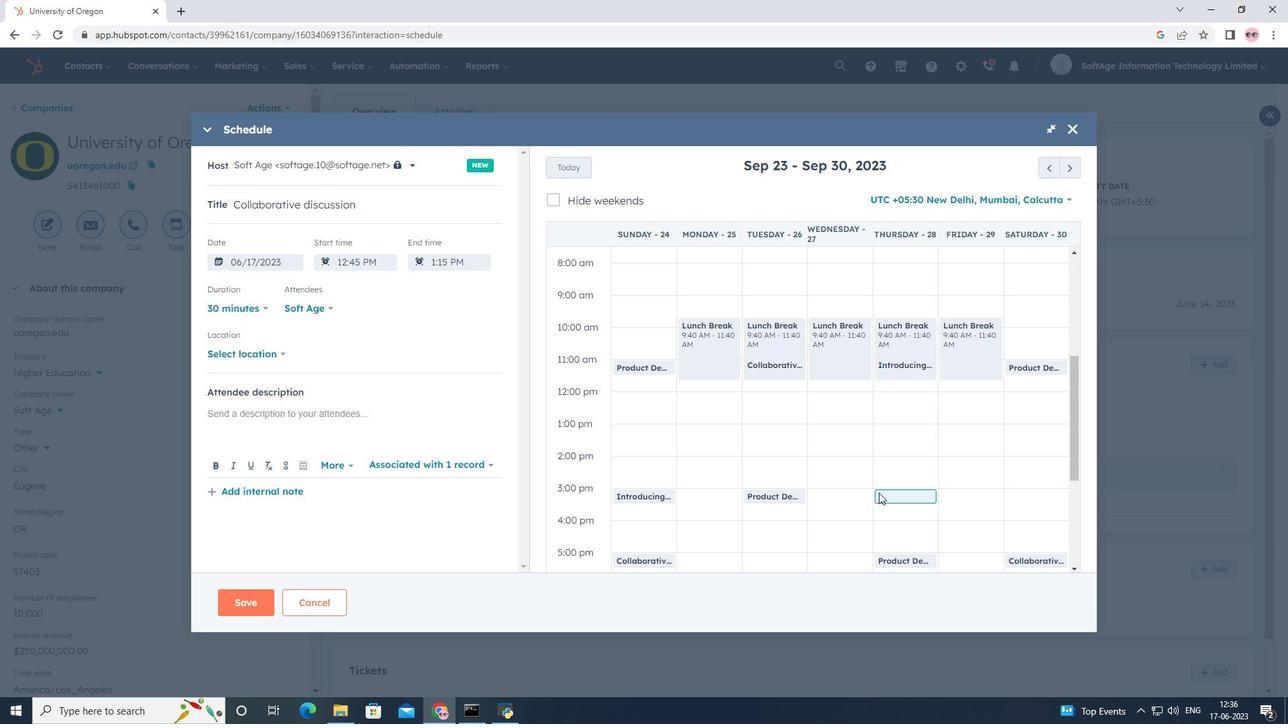 
Action: Mouse moved to (243, 354)
Screenshot: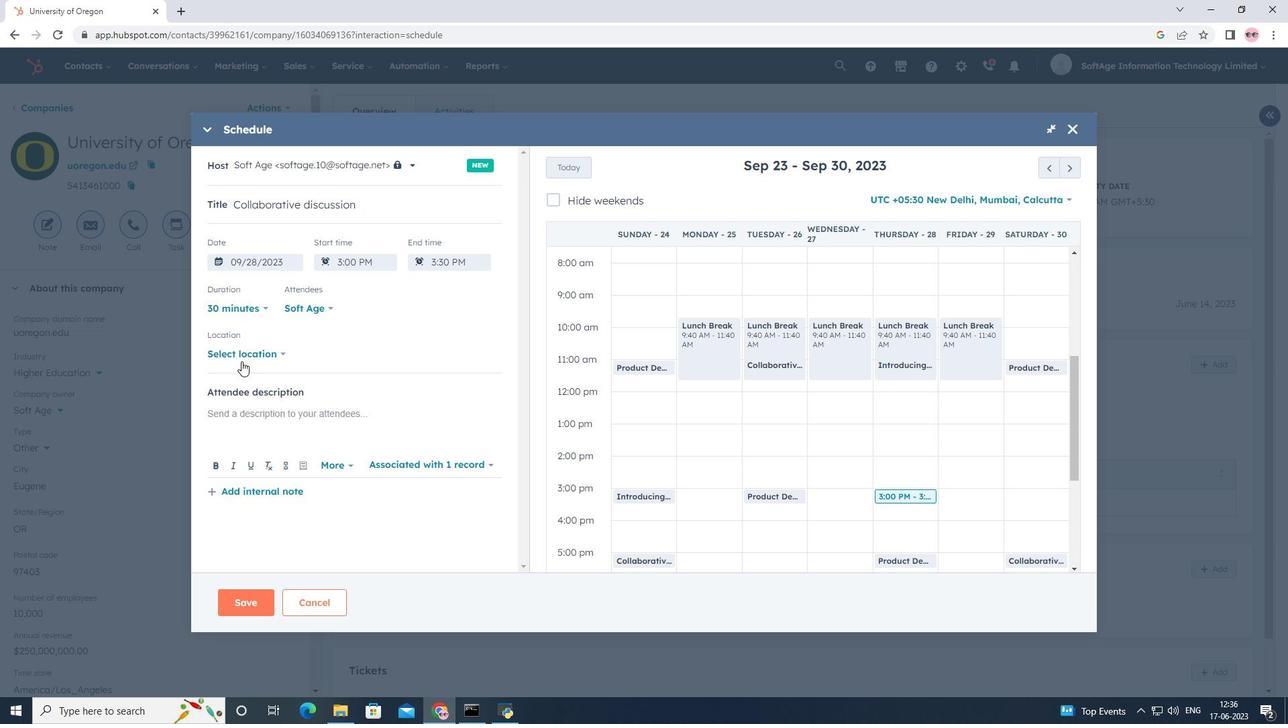 
Action: Mouse pressed left at (243, 354)
Screenshot: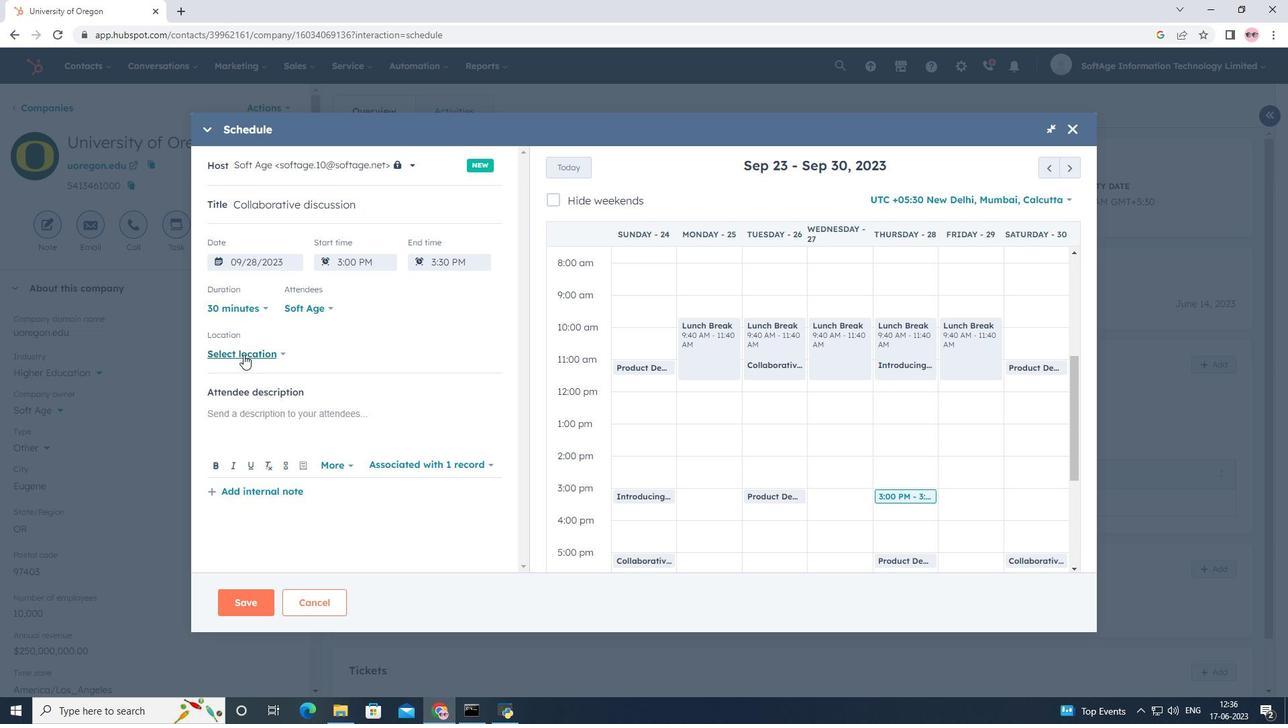 
Action: Mouse moved to (351, 308)
Screenshot: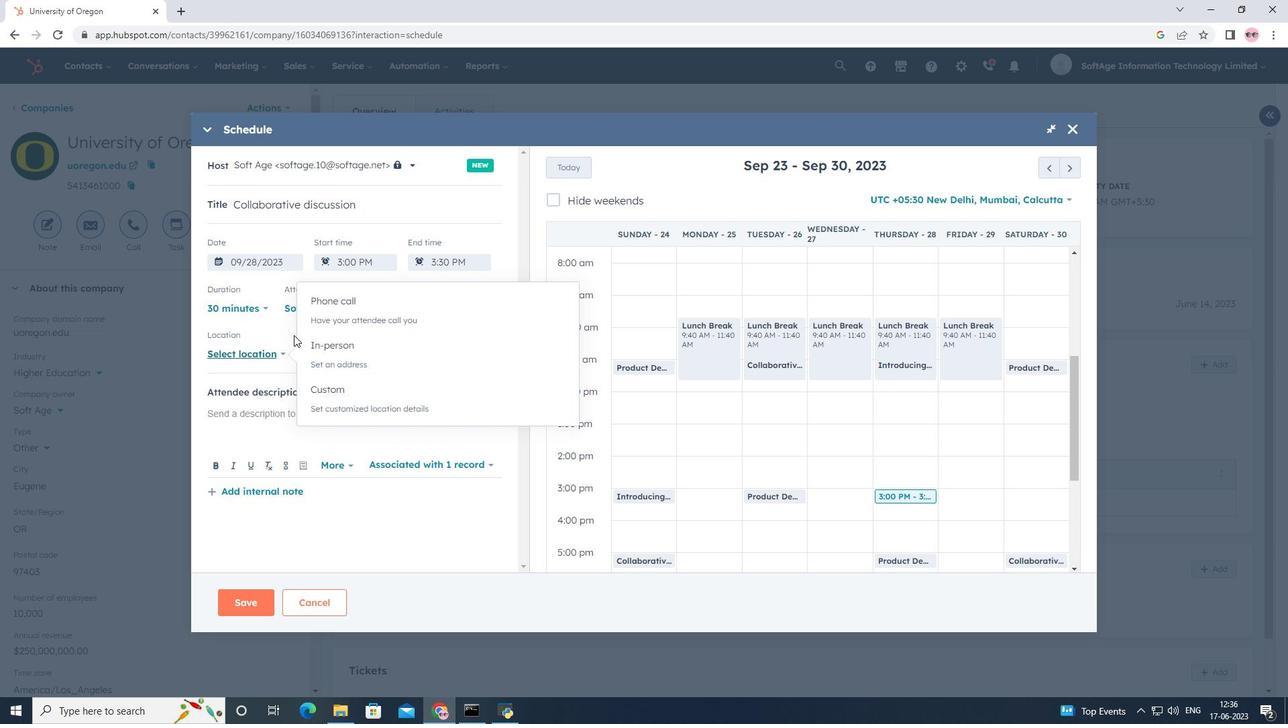 
Action: Mouse pressed left at (351, 308)
Screenshot: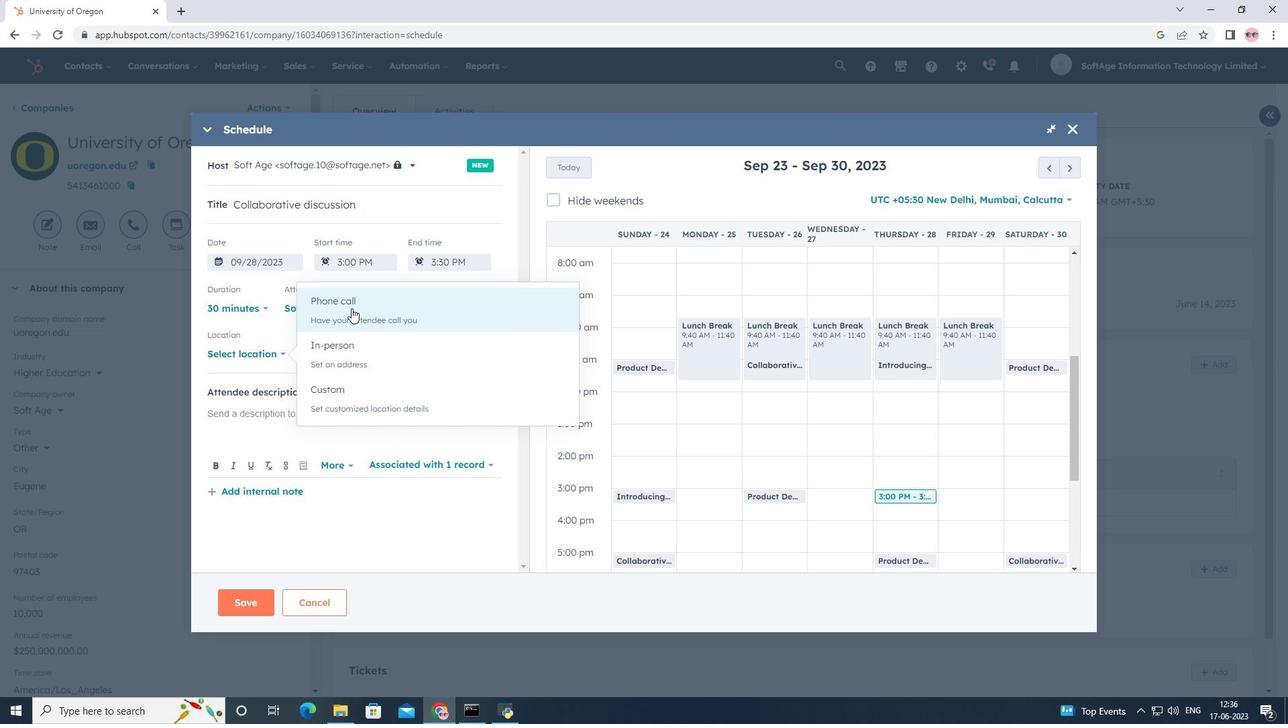 
Action: Mouse moved to (313, 346)
Screenshot: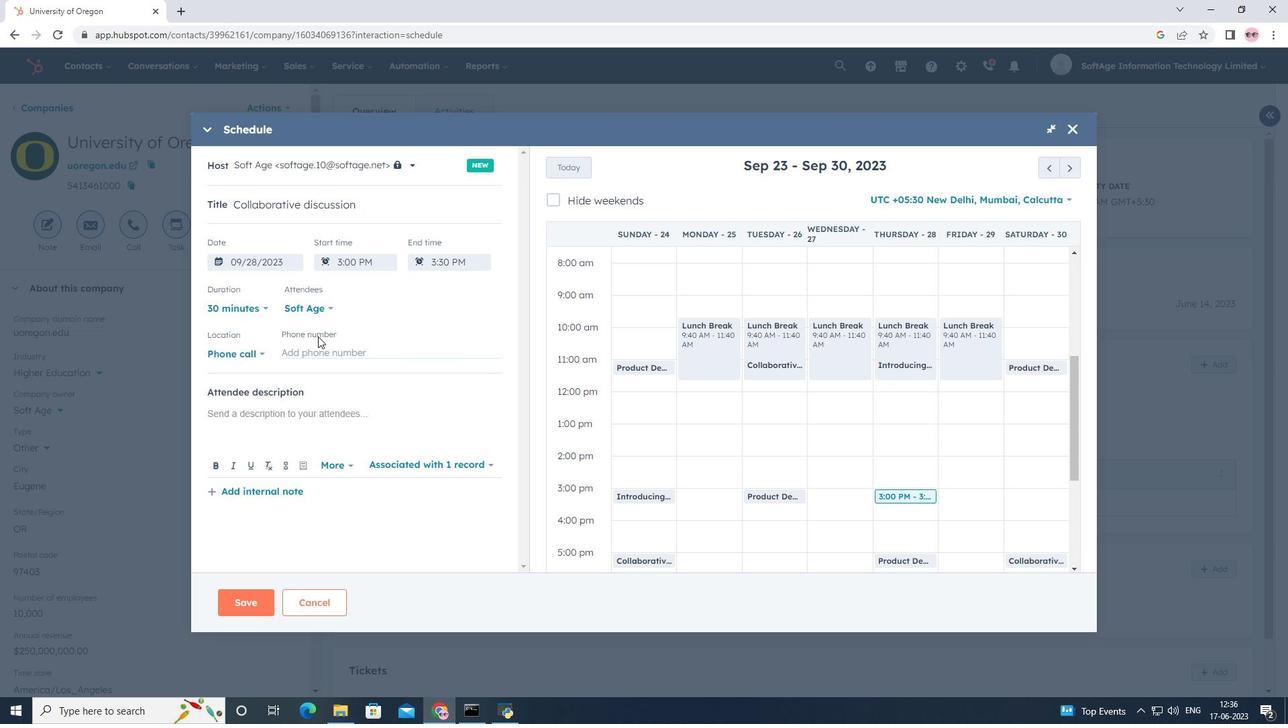 
Action: Mouse pressed left at (313, 346)
Screenshot: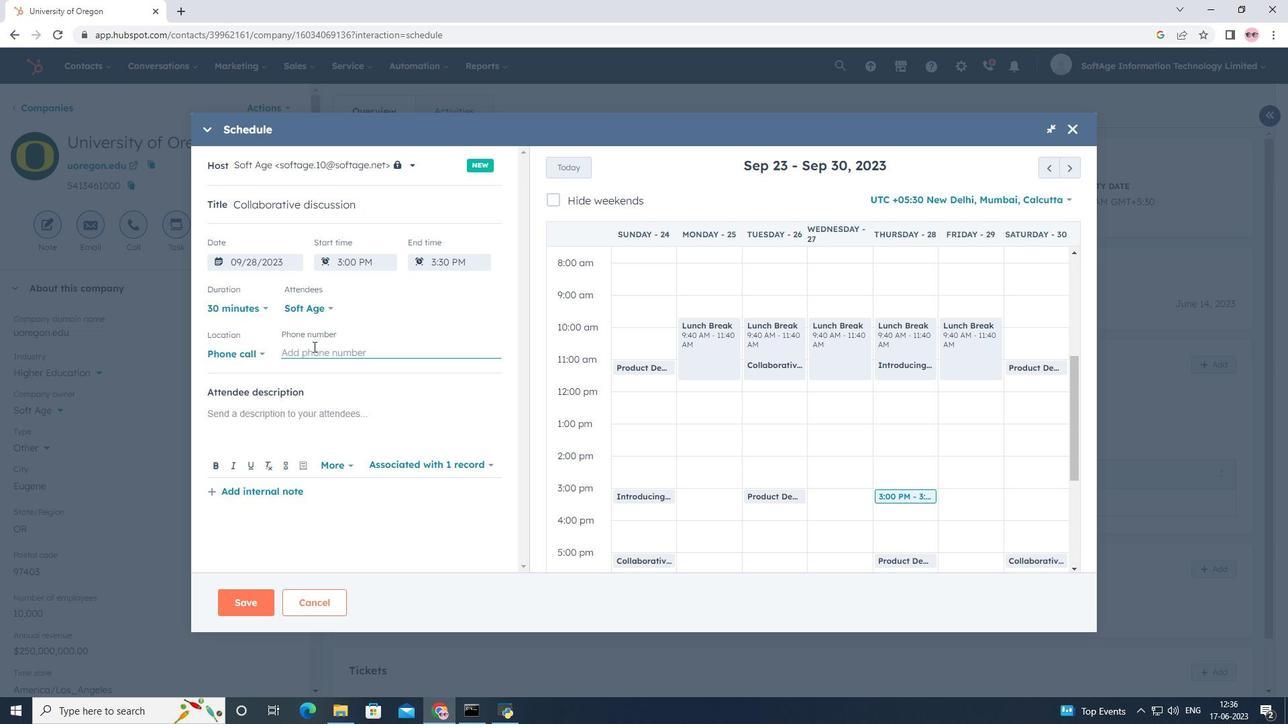 
Action: Key pressed <Key.shift>9786<Key.shift>)<Key.space><Key.backspace><Key.backspace><Key.backspace><Key.backspace><Key.backspace><Key.backspace><Key.shift><Key.shift>(786<Key.shift>)<Key.space>555-4415
Screenshot: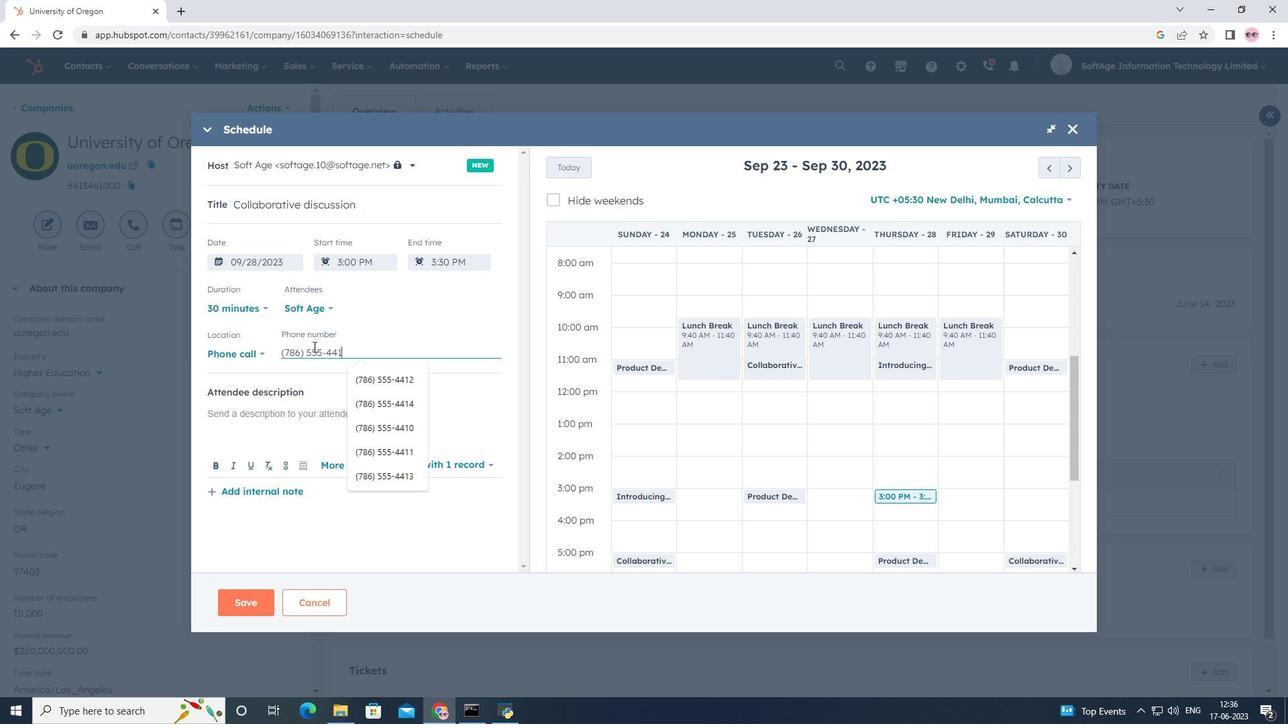 
Action: Mouse moved to (307, 411)
Screenshot: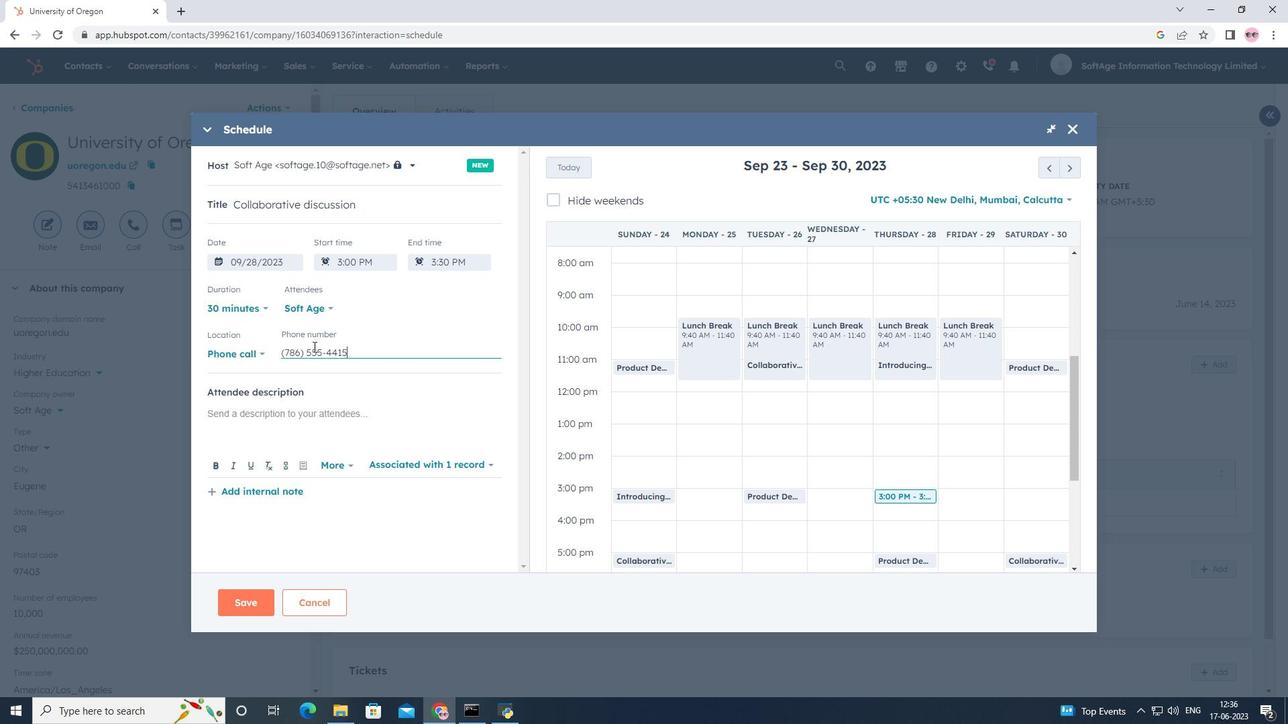 
Action: Mouse pressed left at (307, 411)
Screenshot: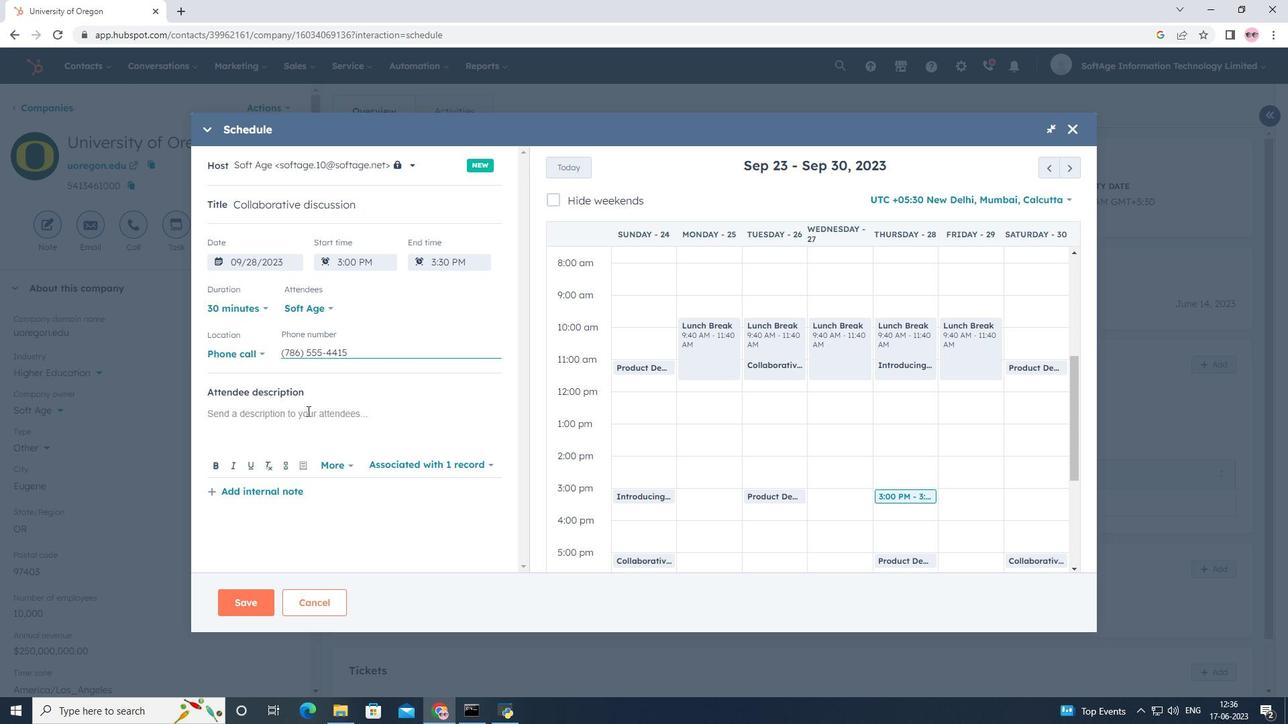 
Action: Key pressed <Key.shift><Key.shift><Key.shift>For<Key.space>further<Key.space>discussion<Key.space>on<Key.space>products<Key.space><Key.backspace>,<Key.space>kindly<Key.space>join<Key.space>the<Key.space>meeting.
Screenshot: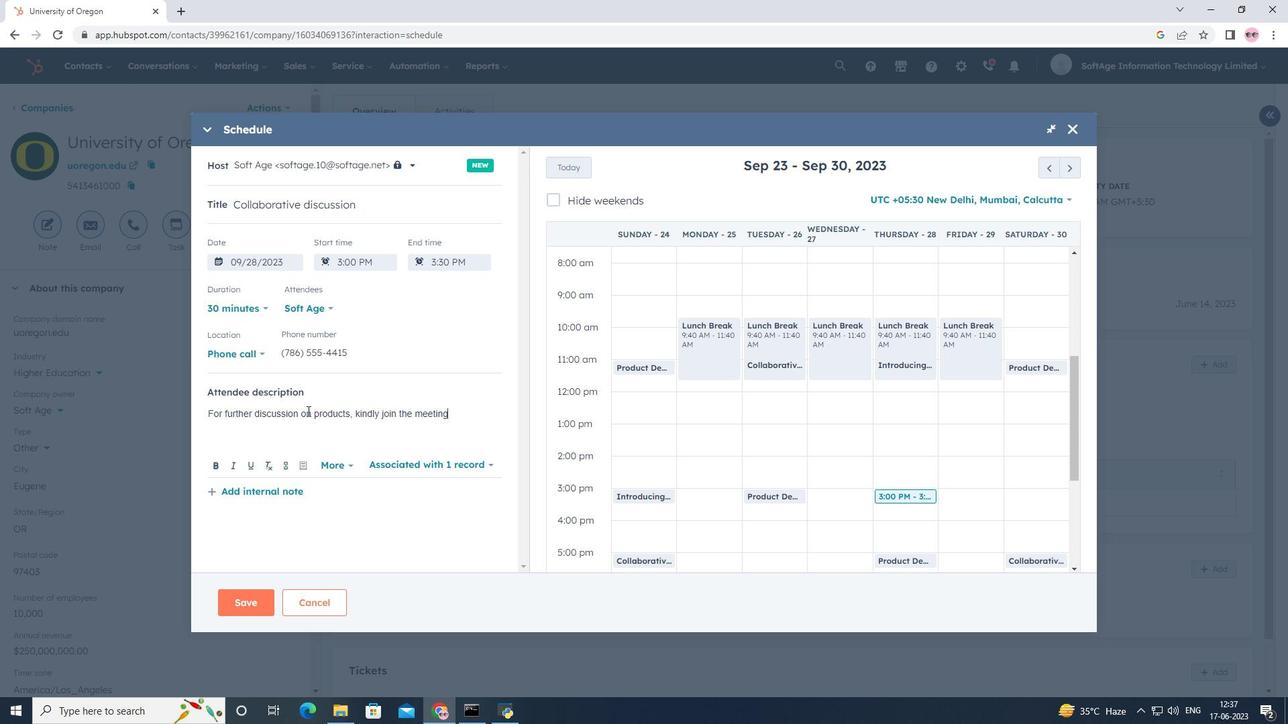 
Action: Mouse moved to (455, 465)
Screenshot: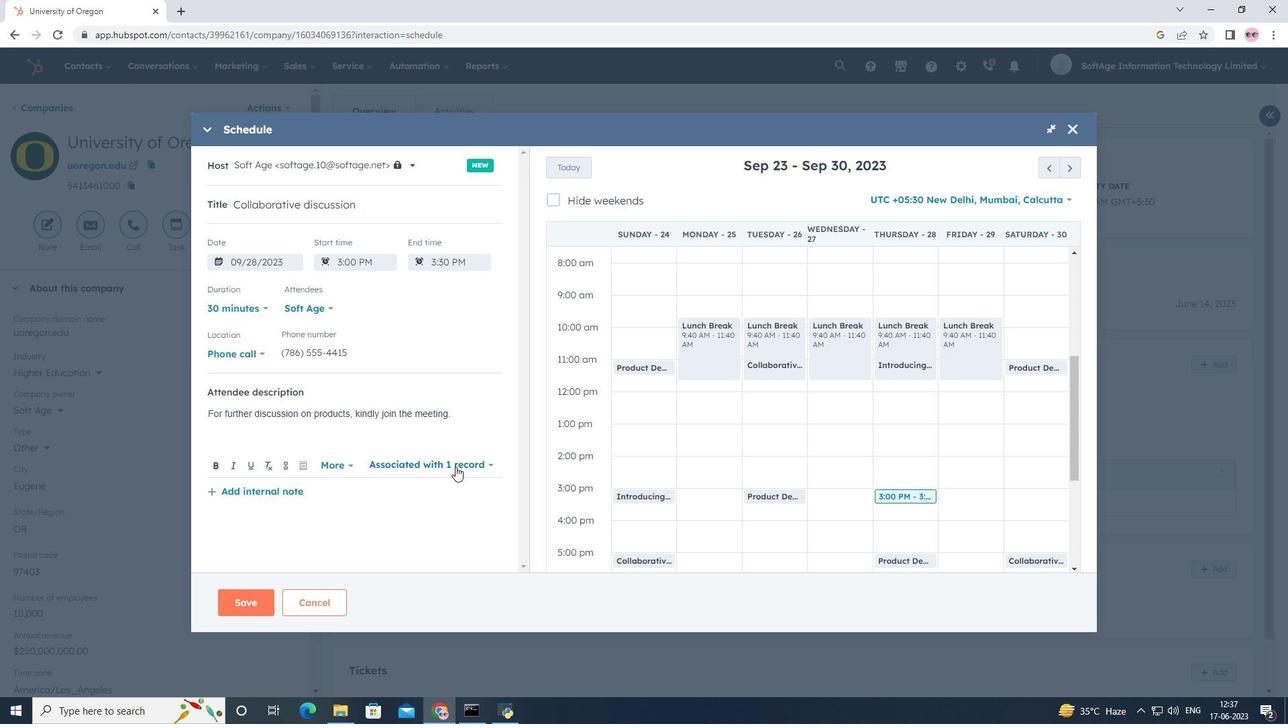 
Action: Mouse pressed left at (455, 465)
Screenshot: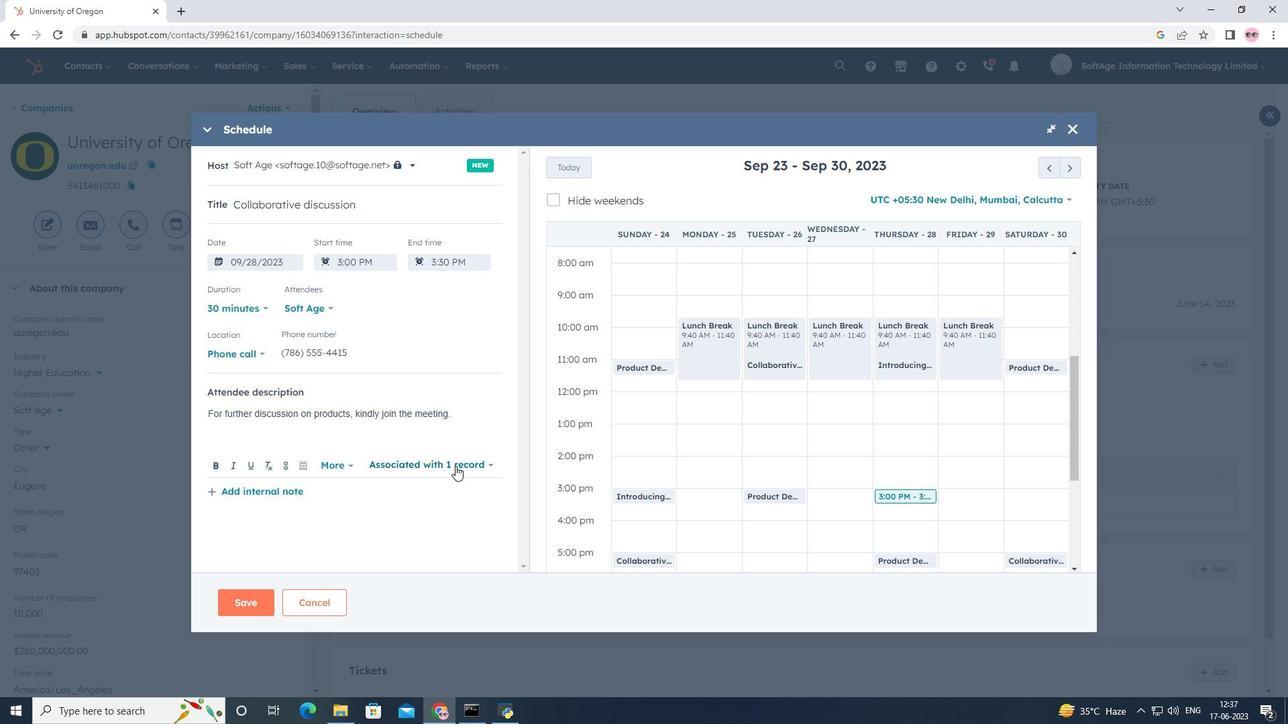 
Action: Mouse moved to (435, 369)
Screenshot: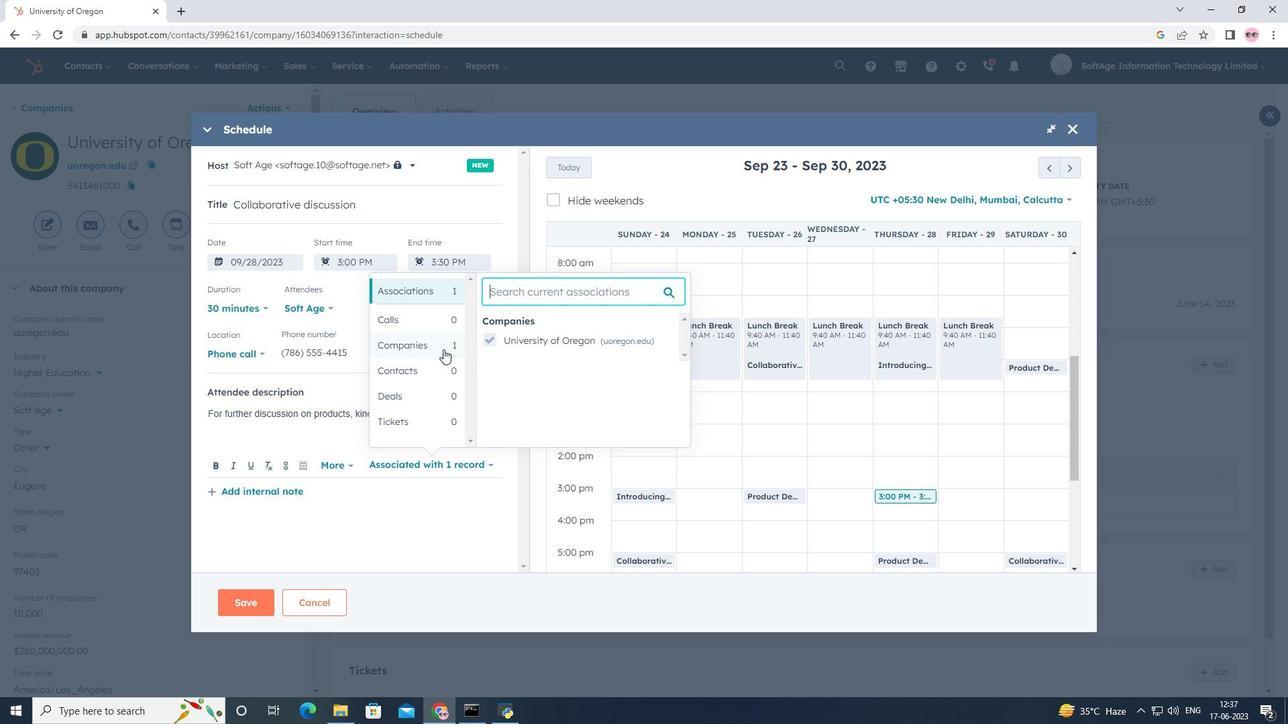 
Action: Mouse pressed left at (435, 369)
Screenshot: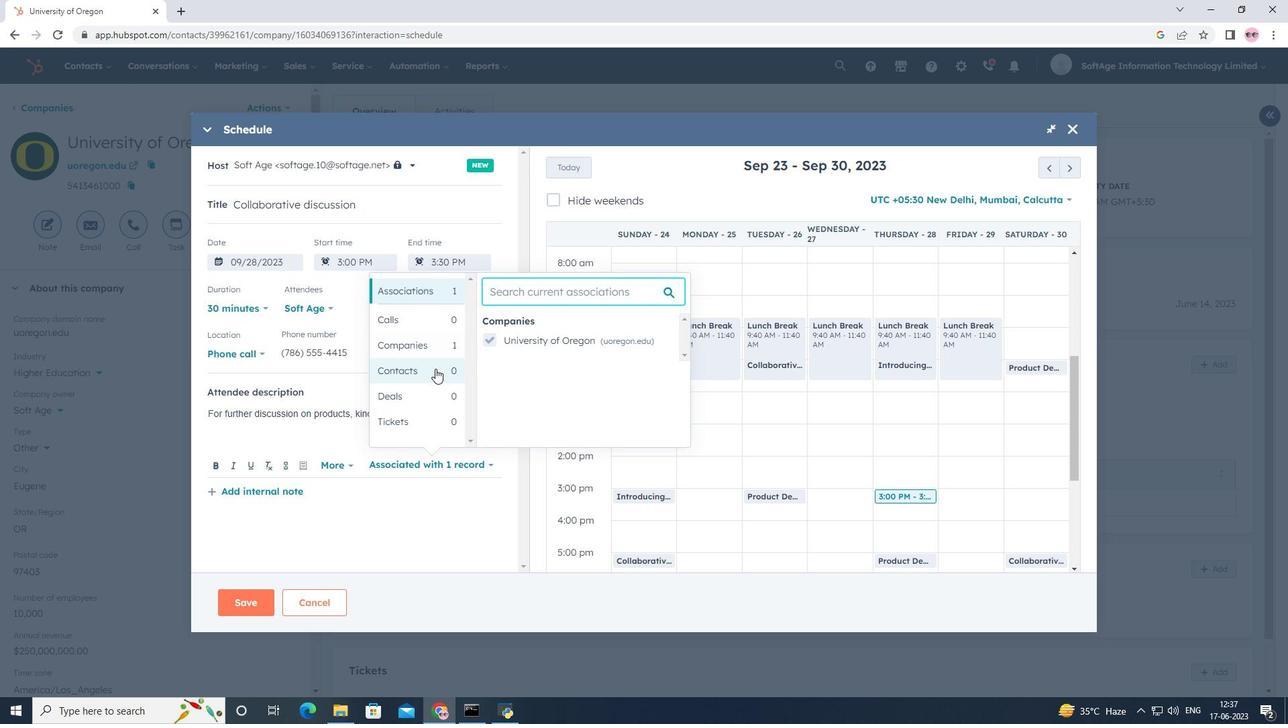 
Action: Mouse moved to (512, 324)
Screenshot: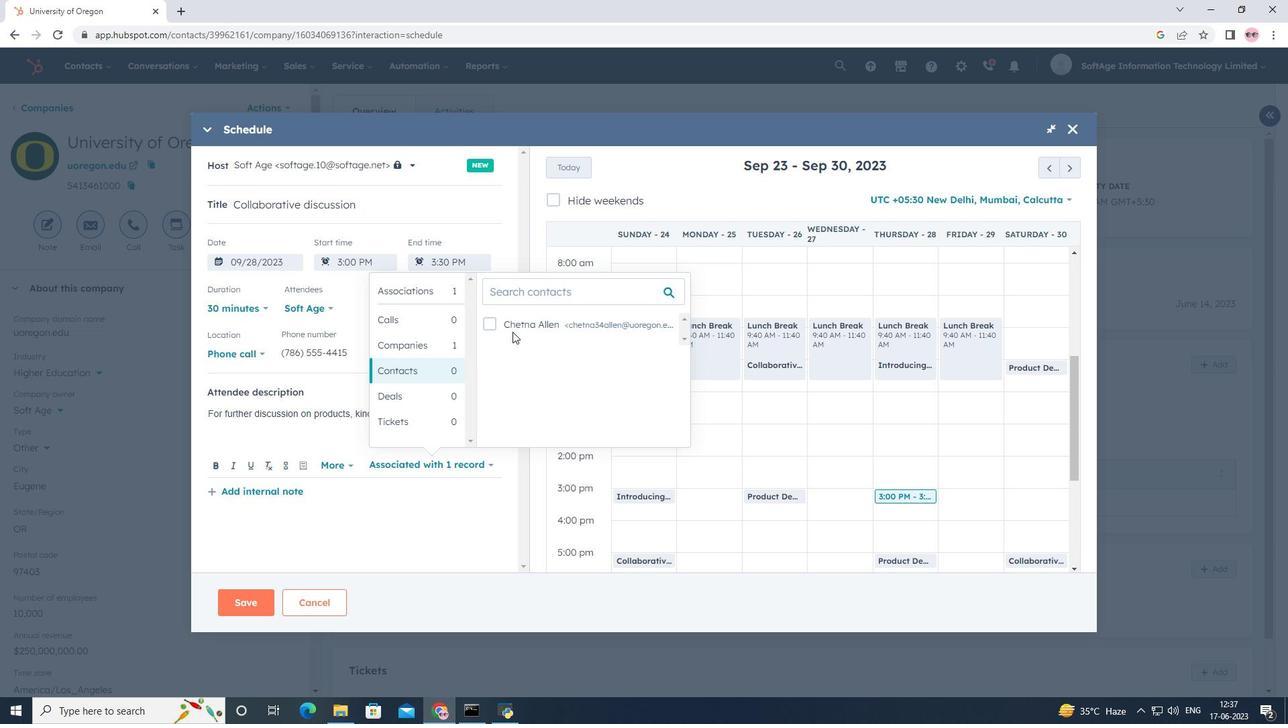 
Action: Mouse pressed left at (512, 324)
Screenshot: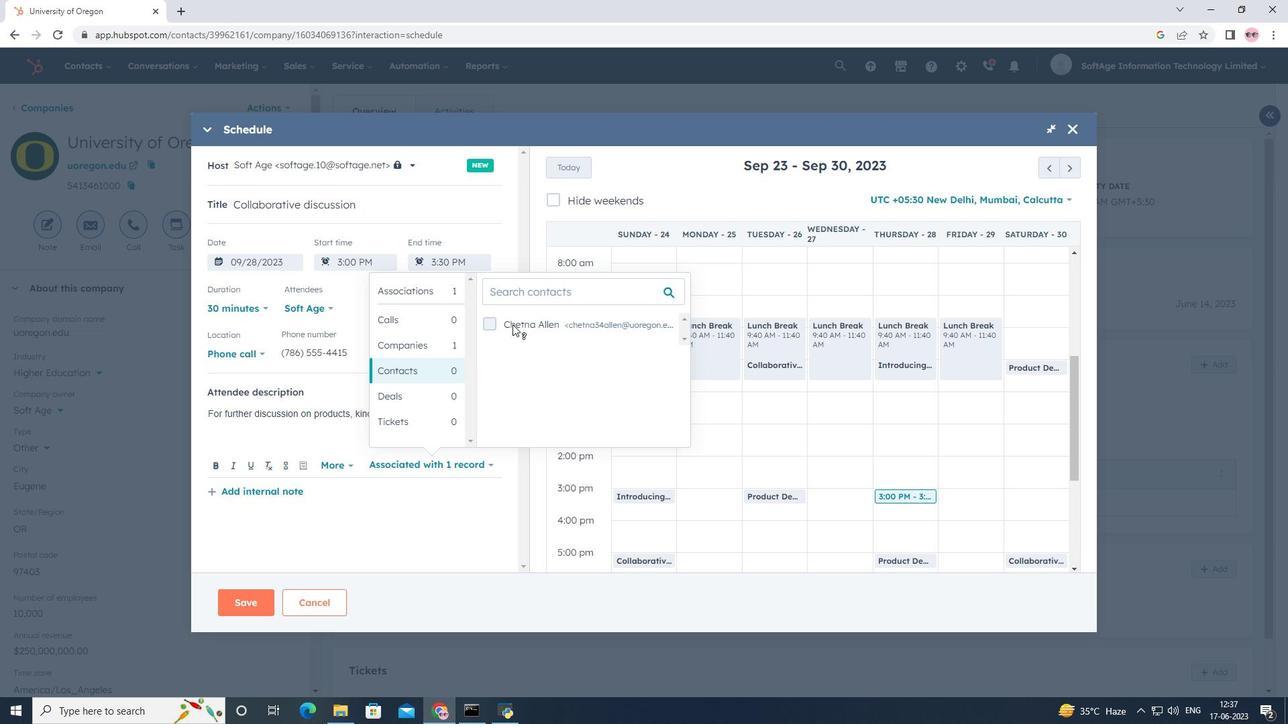 
Action: Mouse moved to (389, 518)
Screenshot: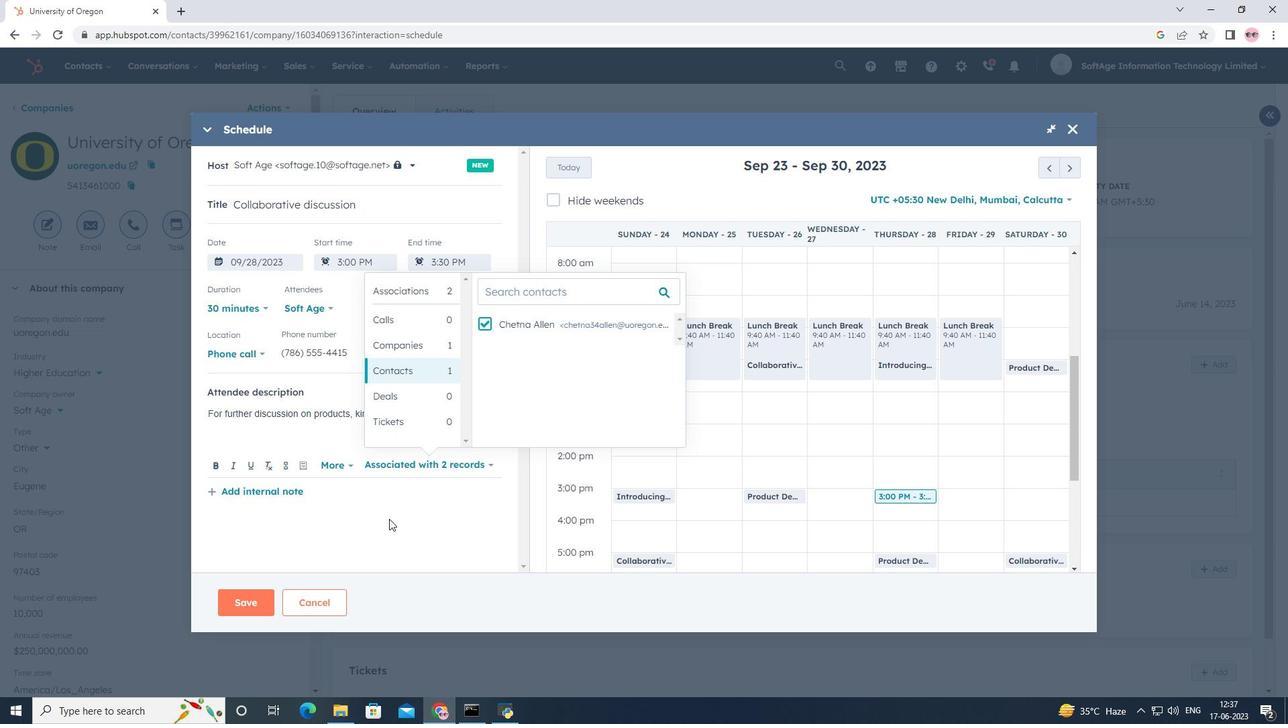 
Action: Mouse pressed left at (389, 518)
Screenshot: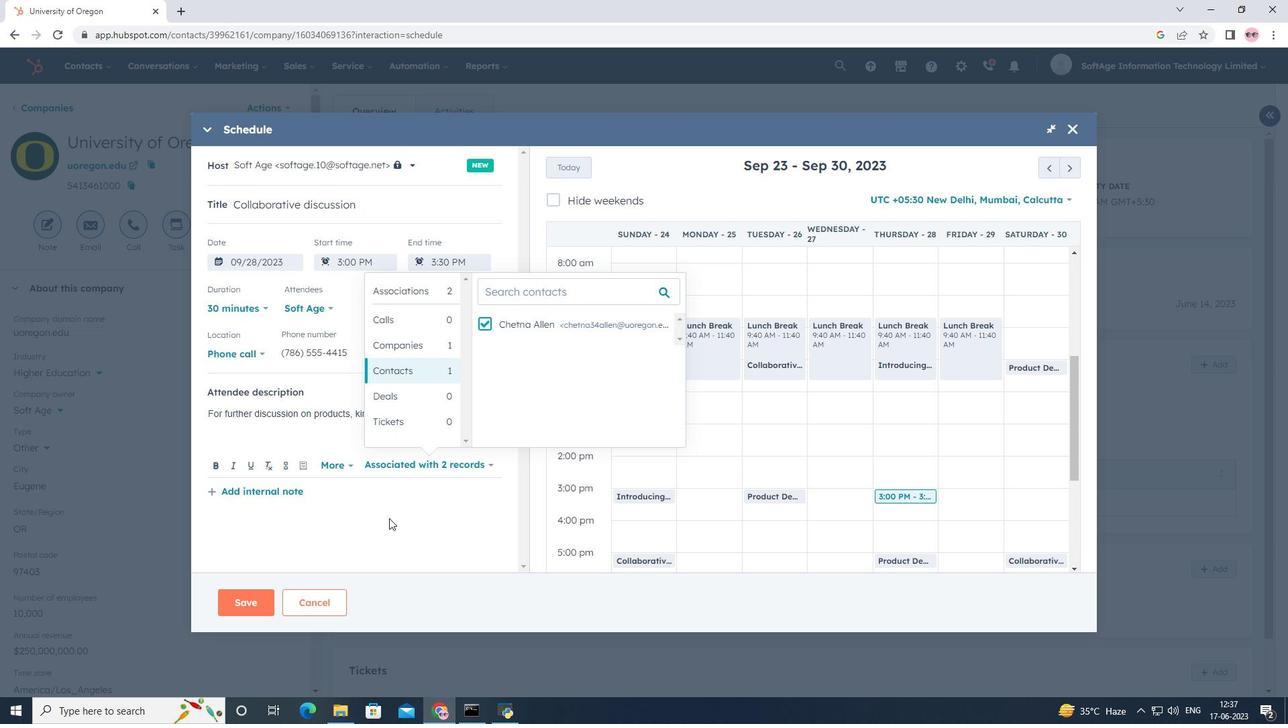 
Action: Mouse moved to (240, 607)
Screenshot: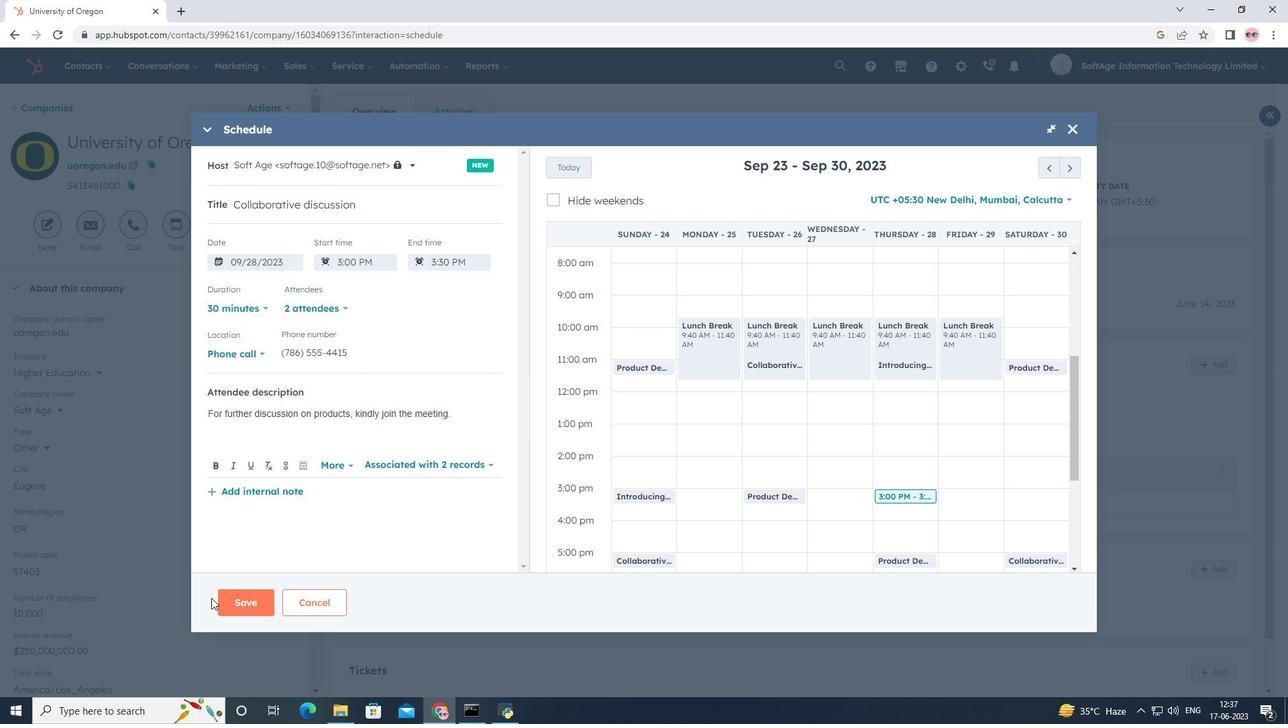 
Action: Mouse pressed left at (240, 607)
Screenshot: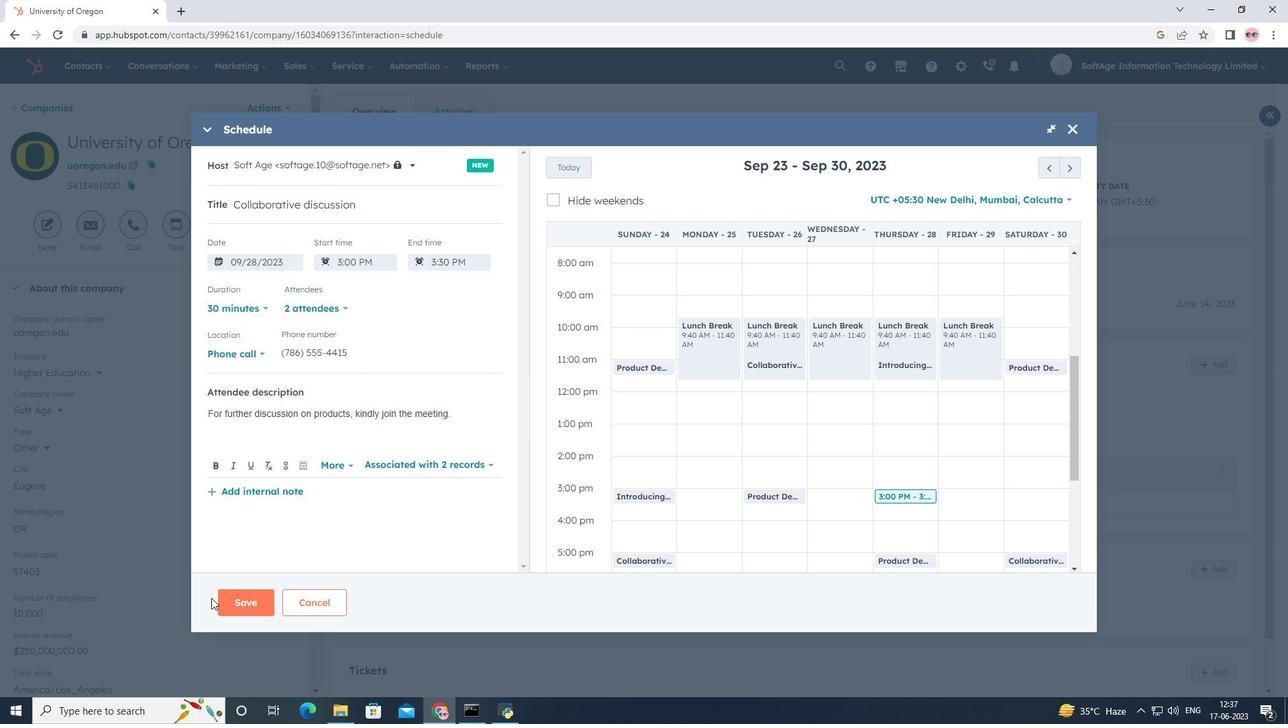 
Action: Mouse moved to (336, 522)
Screenshot: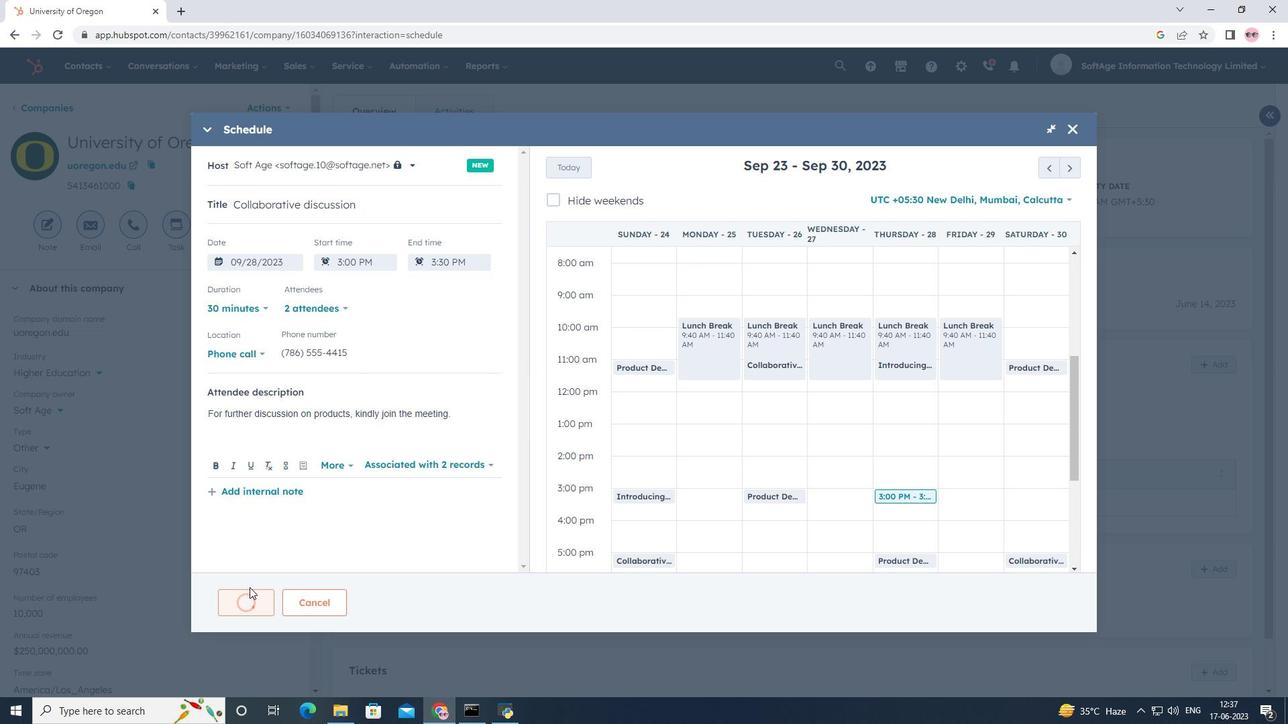 
